 Task: Add an event with the title Lunch and Learn: Effective Time and Priority Management, date '2024/05/24', time 9:40 AM to 11:40 AMand add a description: Lunch breaks often provide a chance for socializing and building relationships with colleagues. It's a time to connect with coworkers, share stories, and engage in casual conversations.Select event color  Tomato . Add location for the event as: 456 Gran Via, Madrid, Spain, logged in from the account softage.5@softage.netand send the event invitation to softage.9@softage.net and softage.10@softage.net. Set a reminder for the event Every weekday(Monday to Friday)
Action: Mouse moved to (62, 128)
Screenshot: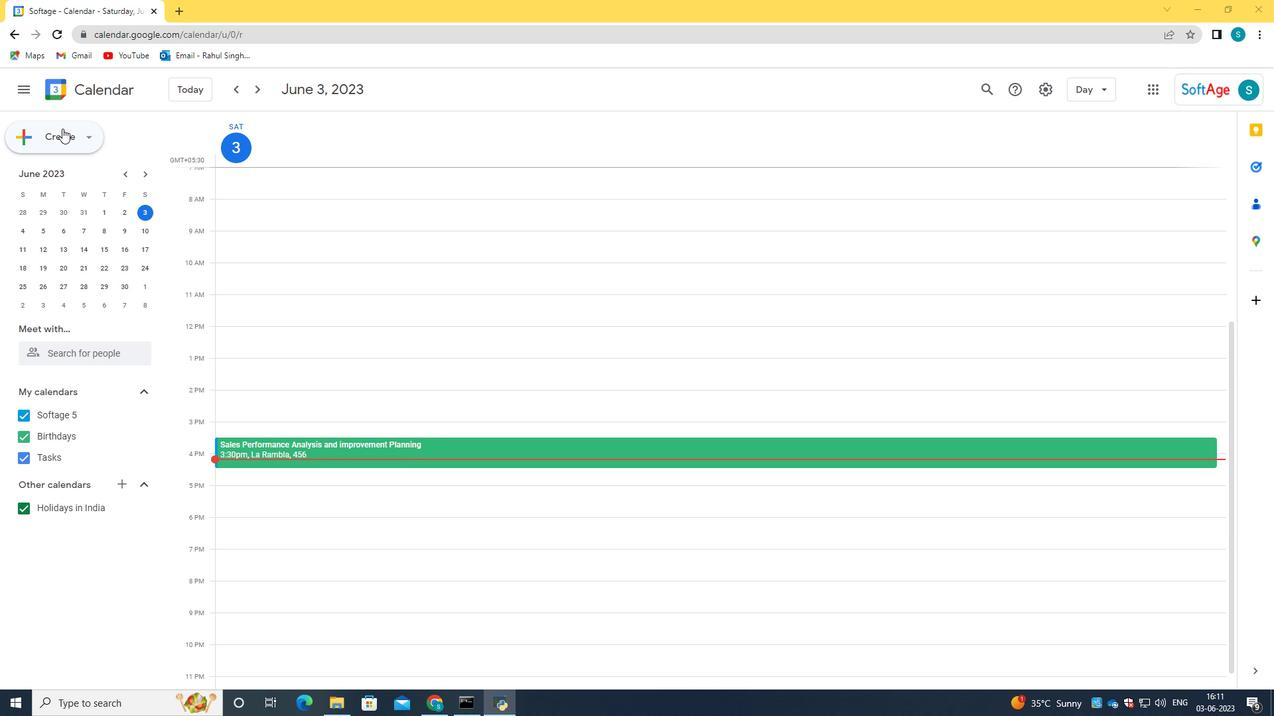 
Action: Mouse pressed left at (62, 128)
Screenshot: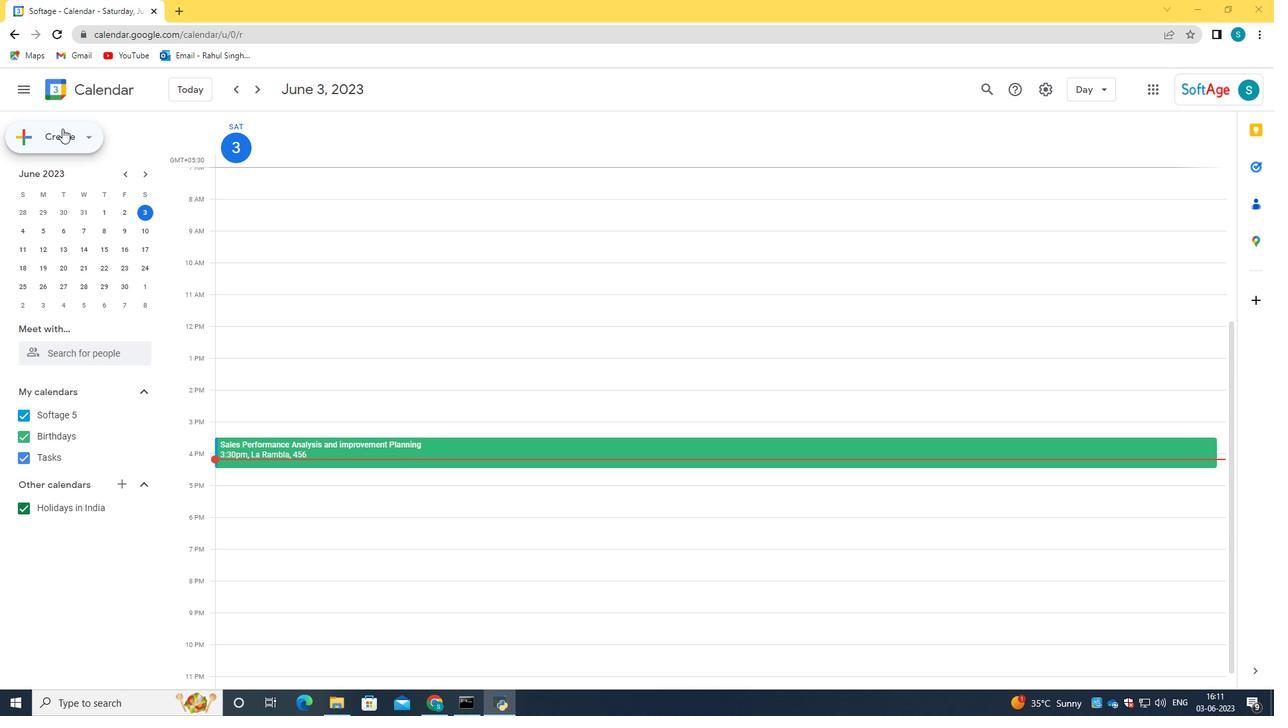 
Action: Mouse moved to (62, 169)
Screenshot: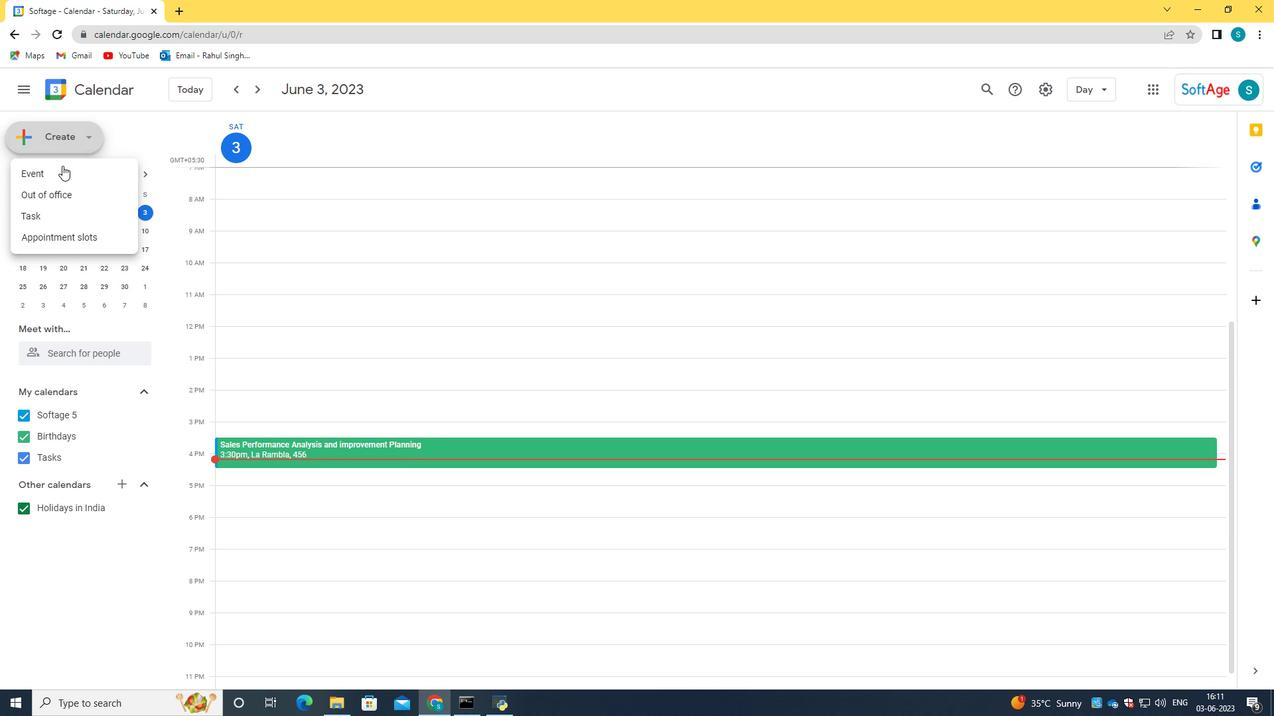 
Action: Mouse pressed left at (62, 169)
Screenshot: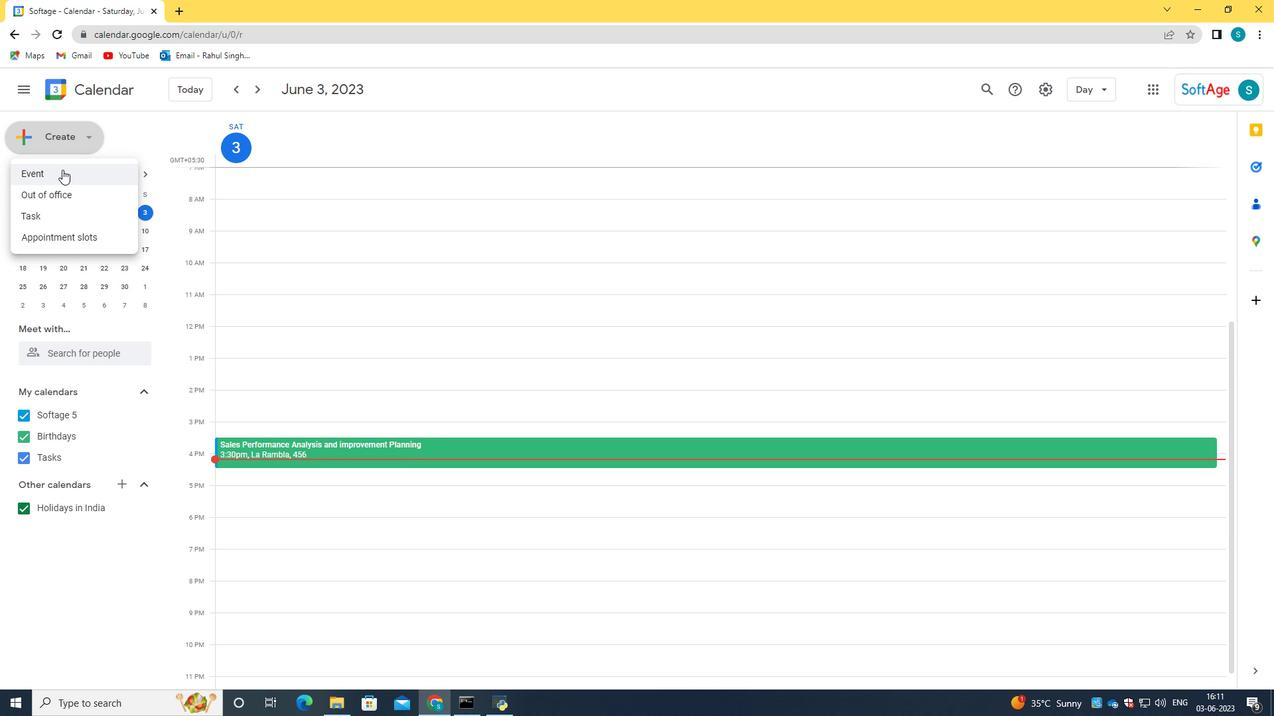 
Action: Mouse moved to (741, 531)
Screenshot: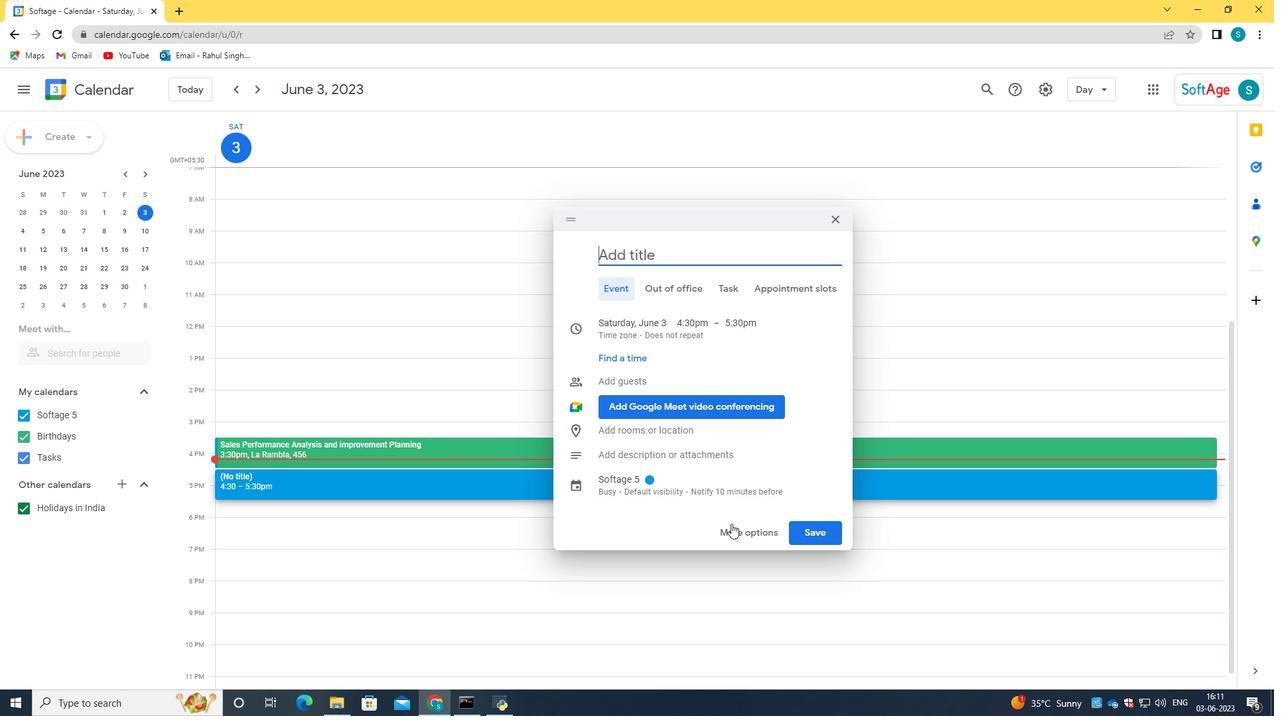 
Action: Mouse pressed left at (741, 531)
Screenshot: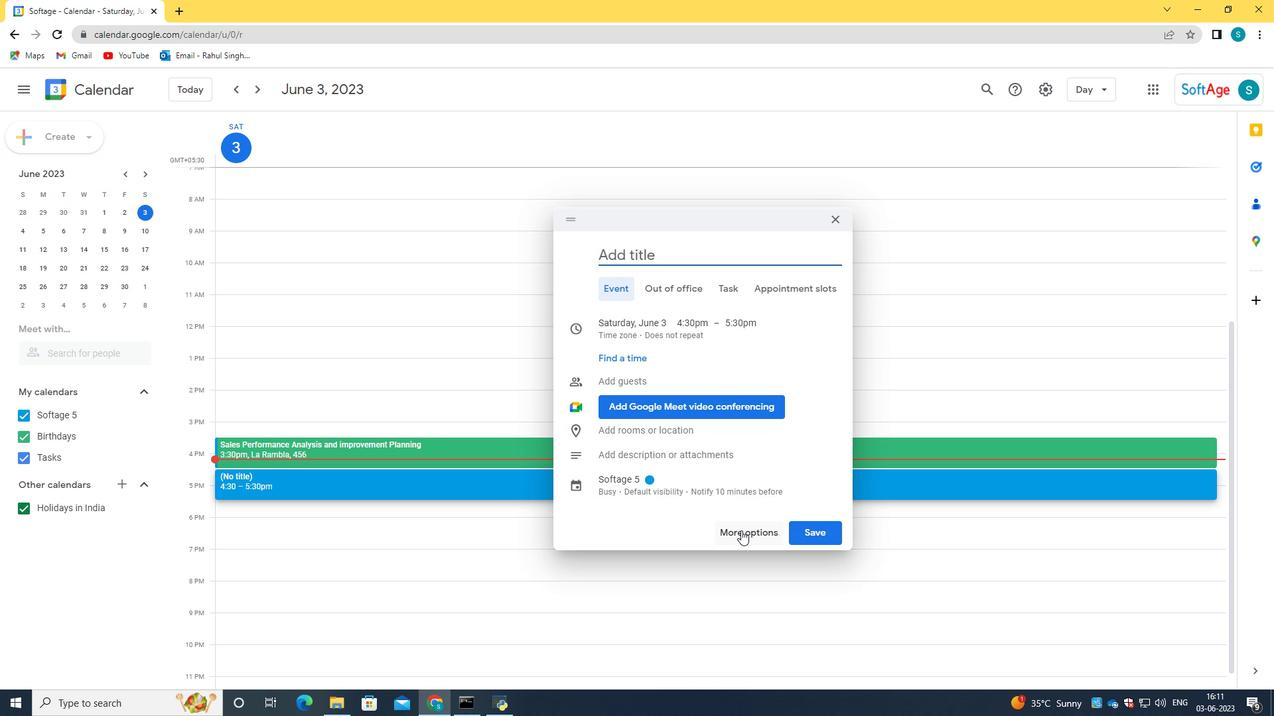 
Action: Mouse moved to (140, 102)
Screenshot: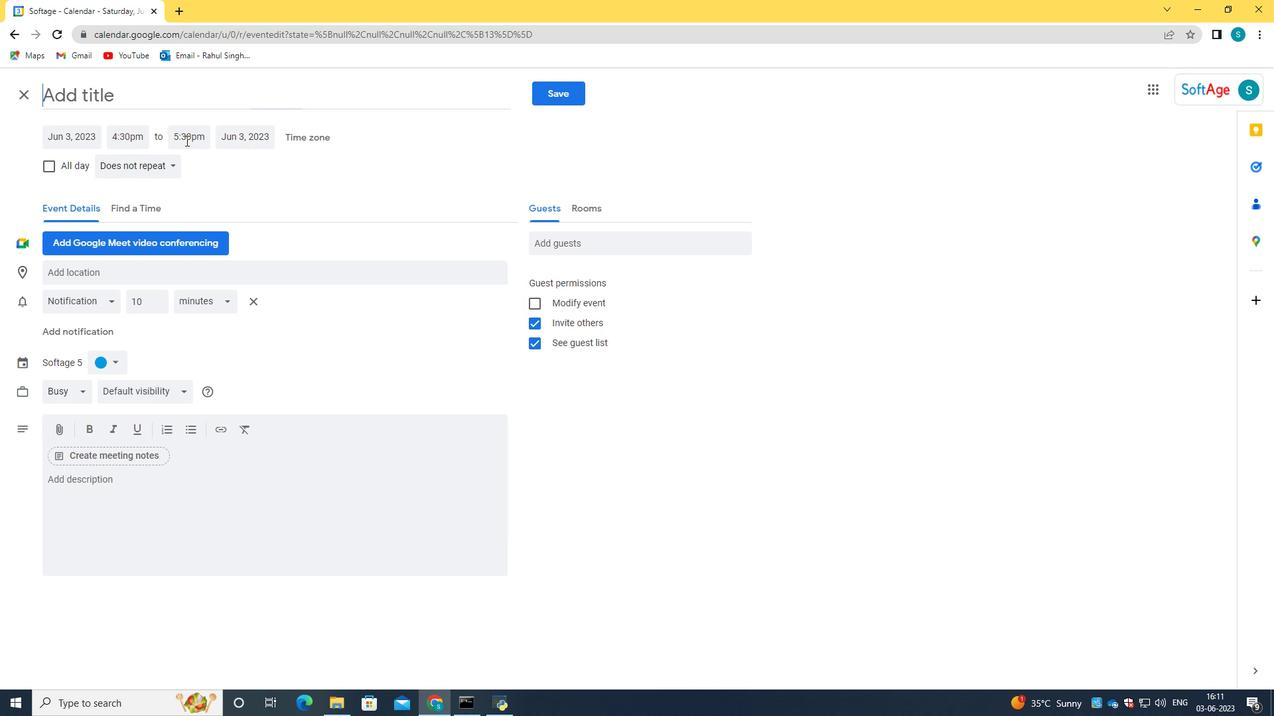 
Action: Mouse pressed left at (140, 102)
Screenshot: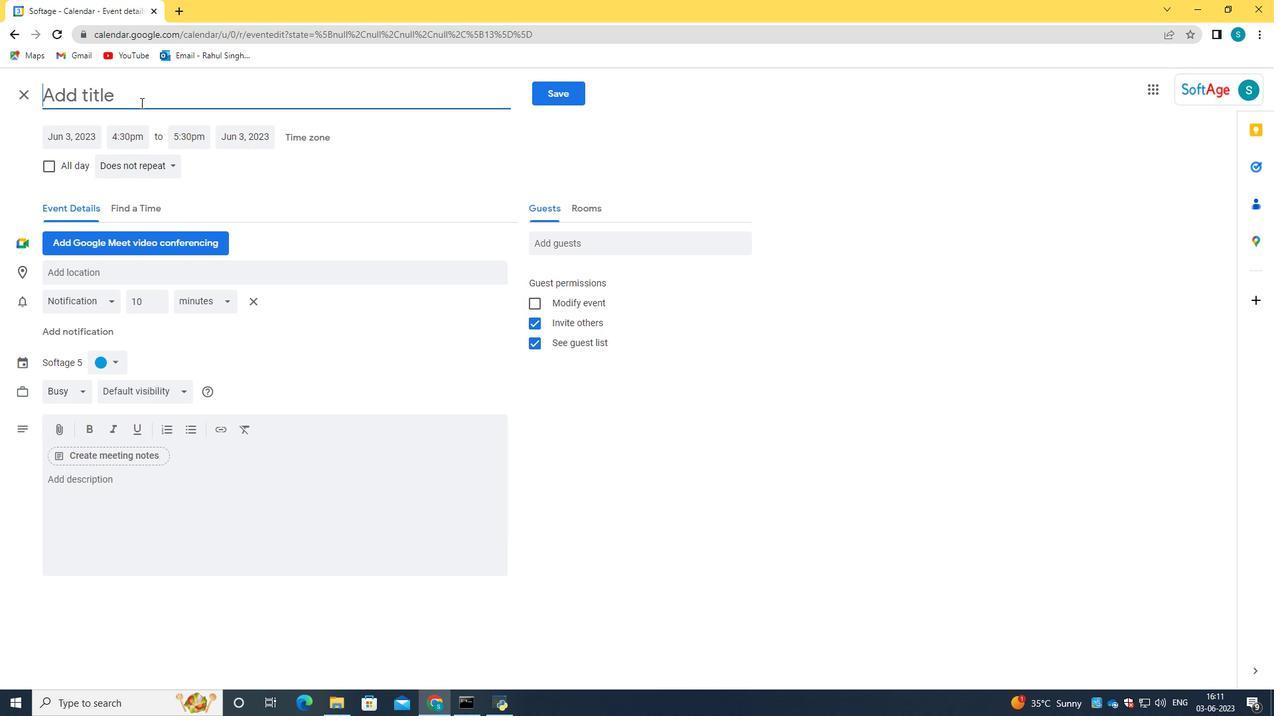 
Action: Key pressed <Key.caps_lock>L<Key.caps_lock>uc<Key.backspace>nch<Key.space><Key.caps_lock><Key.caps_lock>and<Key.space><Key.caps_lock>L<Key.caps_lock>earn<Key.shift_r>:<Key.space><Key.caps_lock>E<Key.caps_lock>ffective<Key.space><Key.caps_lock>T<Key.caps_lock>ime<Key.space>and<Key.space><Key.caps_lock>P<Key.caps_lock>riorty<Key.space>m<Key.backspace>=<Key.backspace><Key.backspace><Key.backspace><Key.backspace><Key.backspace>rity<Key.space><Key.caps_lock>M<Key.caps_lock>anagemne<Key.backspace><Key.backspace>etn<Key.backspace><Key.backspace>nt
Screenshot: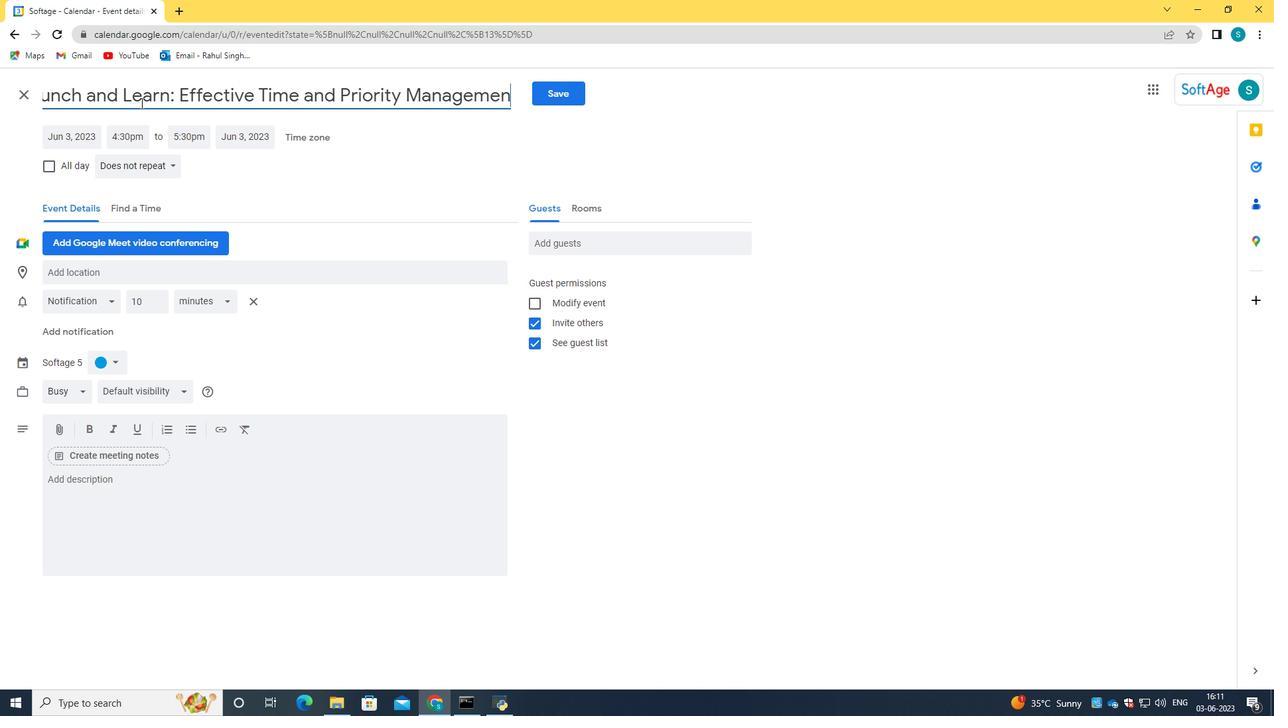 
Action: Mouse moved to (286, 186)
Screenshot: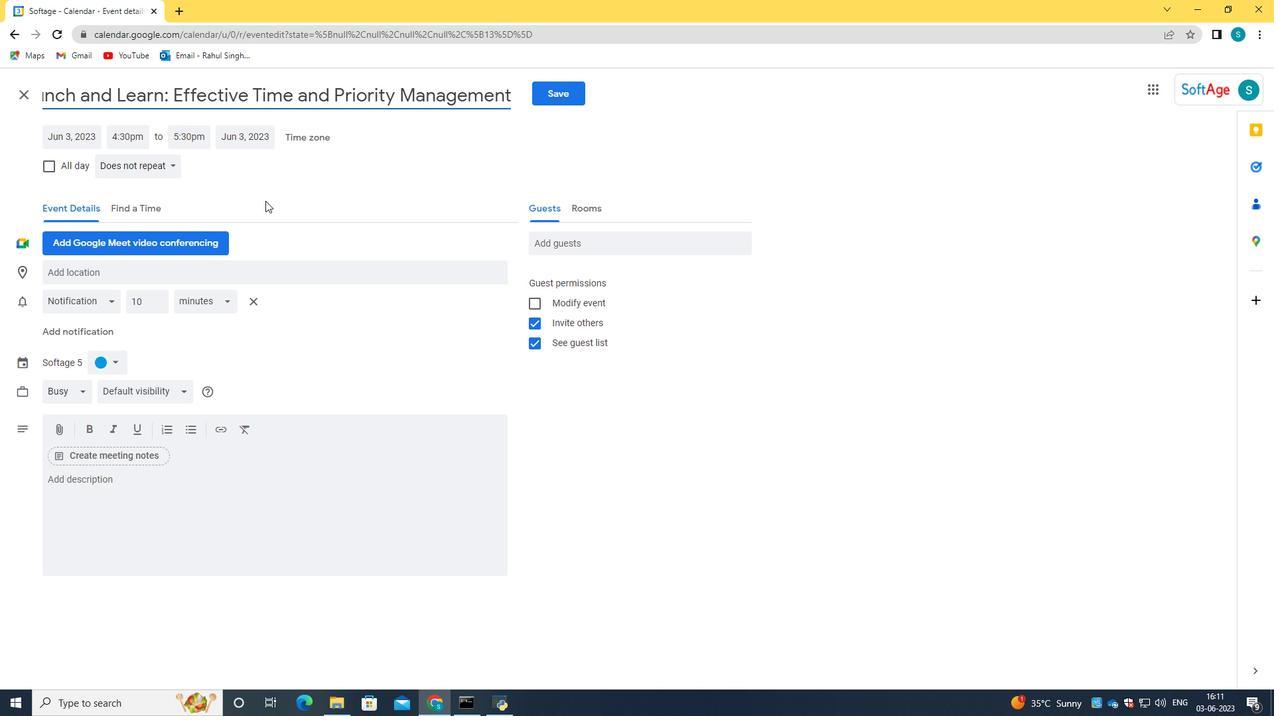 
Action: Mouse pressed left at (286, 186)
Screenshot: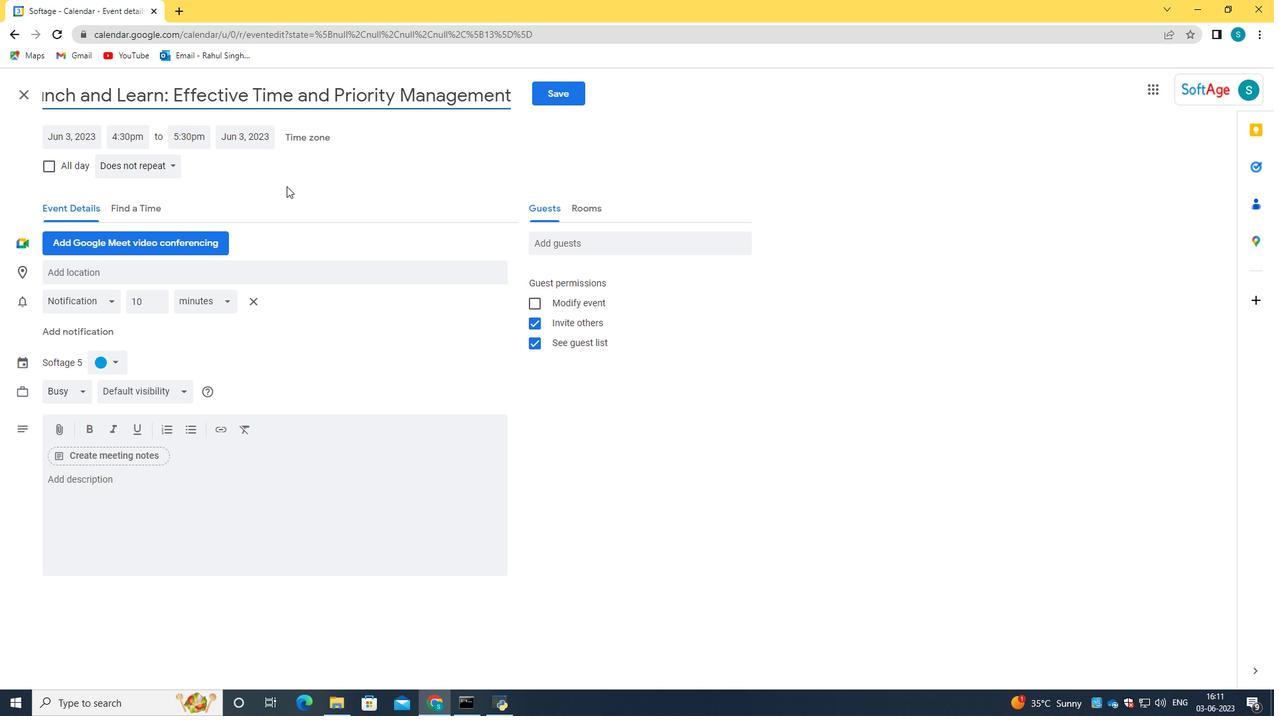 
Action: Mouse moved to (78, 134)
Screenshot: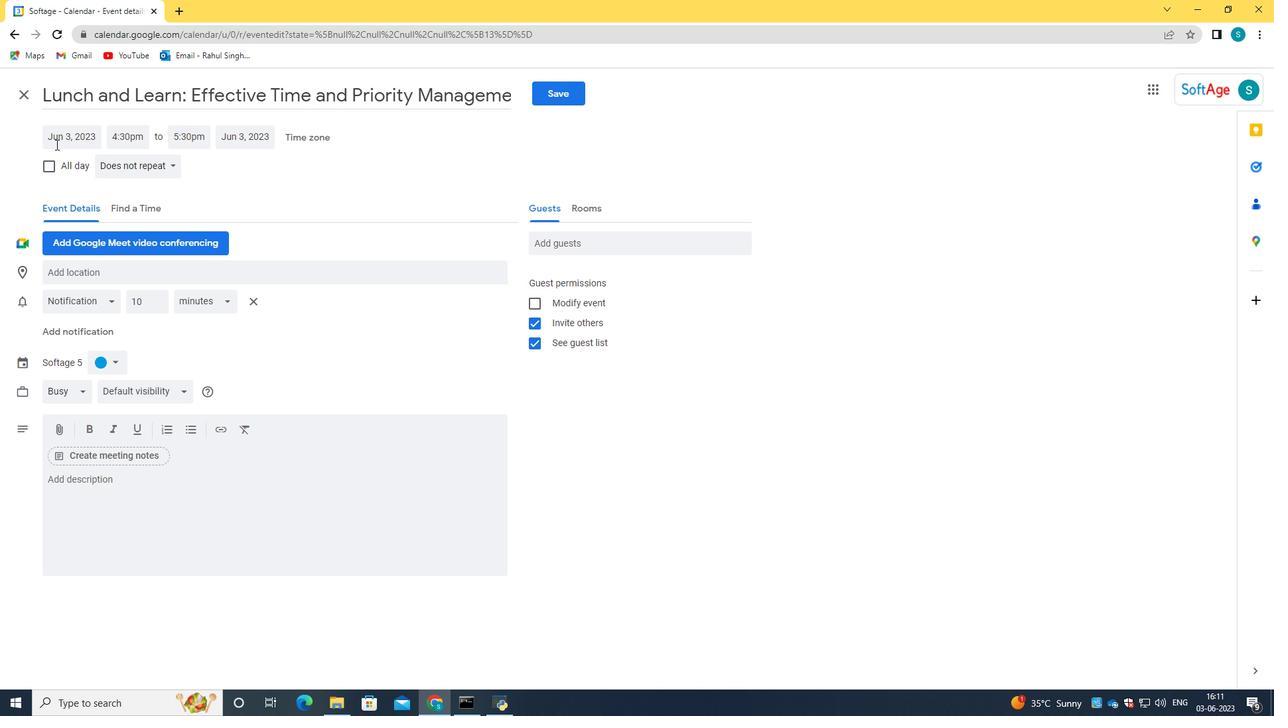 
Action: Mouse pressed left at (78, 134)
Screenshot: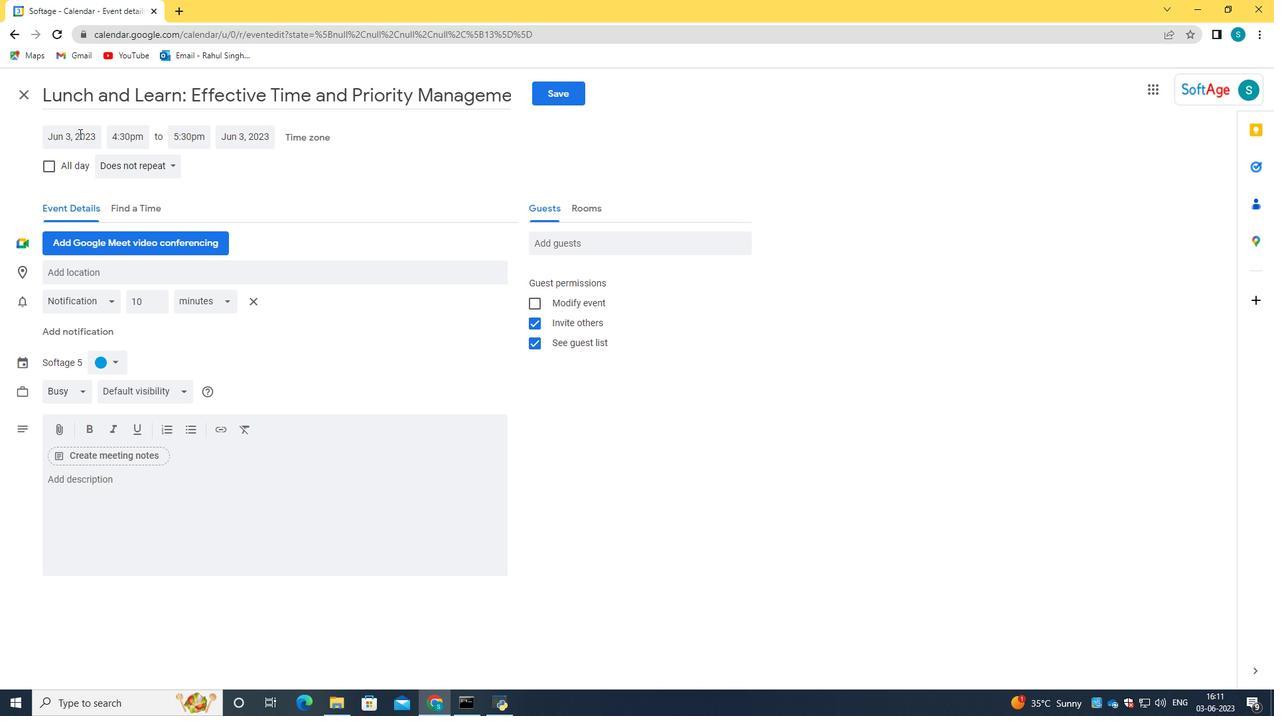 
Action: Key pressed 2024/05/24<Key.tab>9<Key.shift_r>:40<Key.space>am<Key.tab>11<Key.shift_r>:5<Key.backspace>40<Key.space>am<Key.tab>
Screenshot: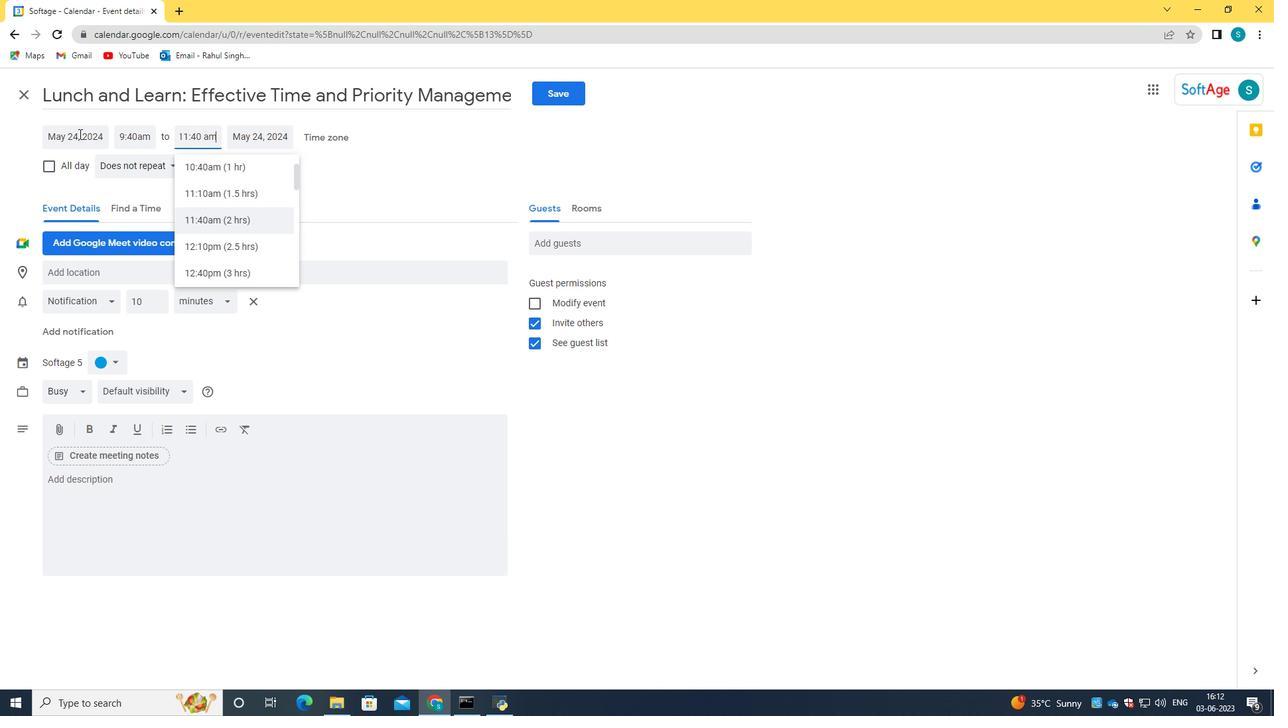 
Action: Mouse moved to (189, 532)
Screenshot: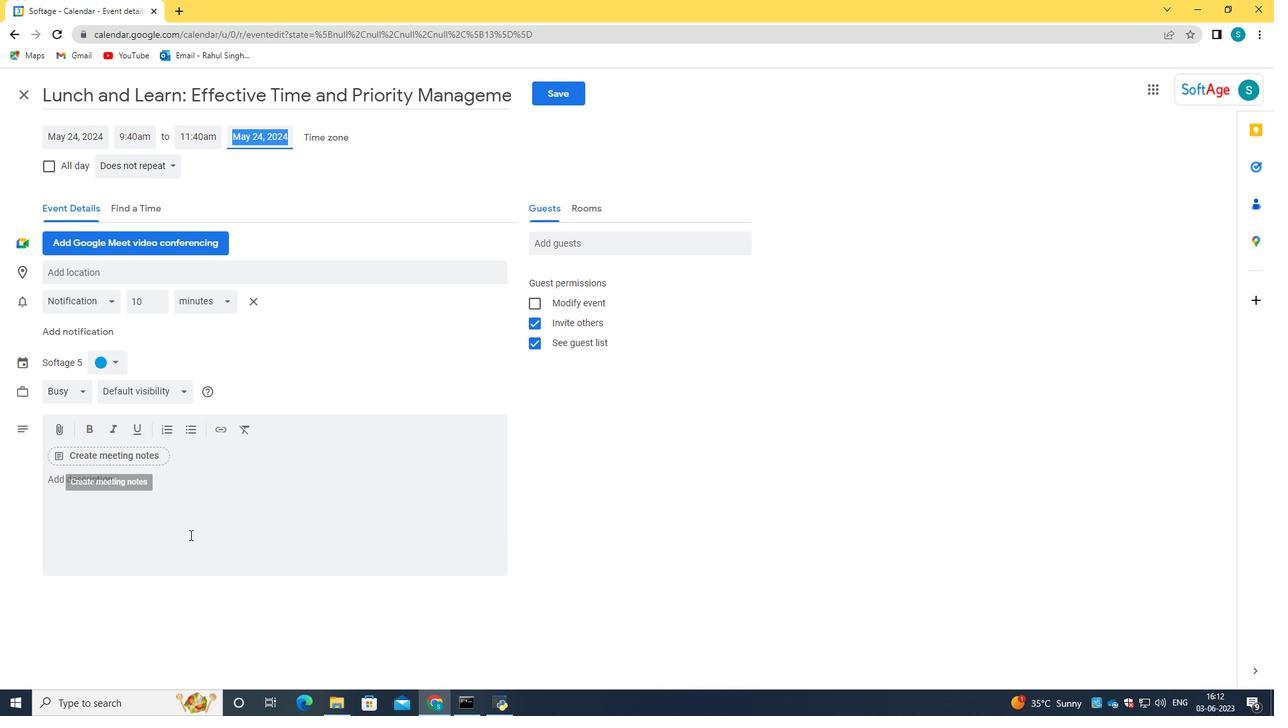 
Action: Mouse pressed left at (189, 532)
Screenshot: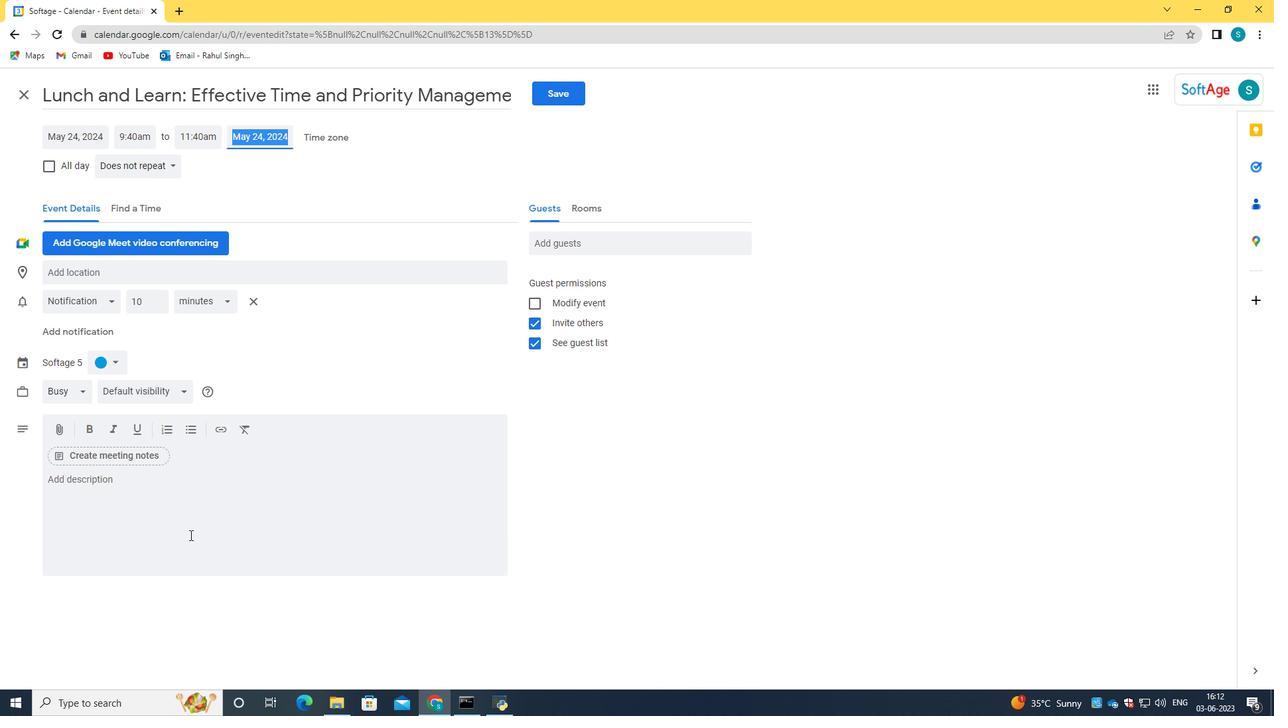 
Action: Key pressed <Key.caps_lock>L<Key.caps_lock>uc<Key.backspace>nch<Key.space>breaks<Key.space>often<Key.space>provide<Key.space>a<Key.space>chance<Key.space>for<Key.space>socializing<Key.space>and<Key.space>buildings<Key.space>rea<Key.backspace>lationships<Key.space>with<Key.space>colleagues.<Key.space><Key.caps_lock>I<Key.caps_lock>ts<Key.backspace>'s<Key.space>time<Key.space>to<Key.space>connect<Key.space>with<Key.space>coworkers,<Key.space>shar<Key.backspace><Key.backspace><Key.backspace><Key.backspace><Key.backspace><Key.backspace><Key.backspace><Key.backspace>rs<Key.space>
Screenshot: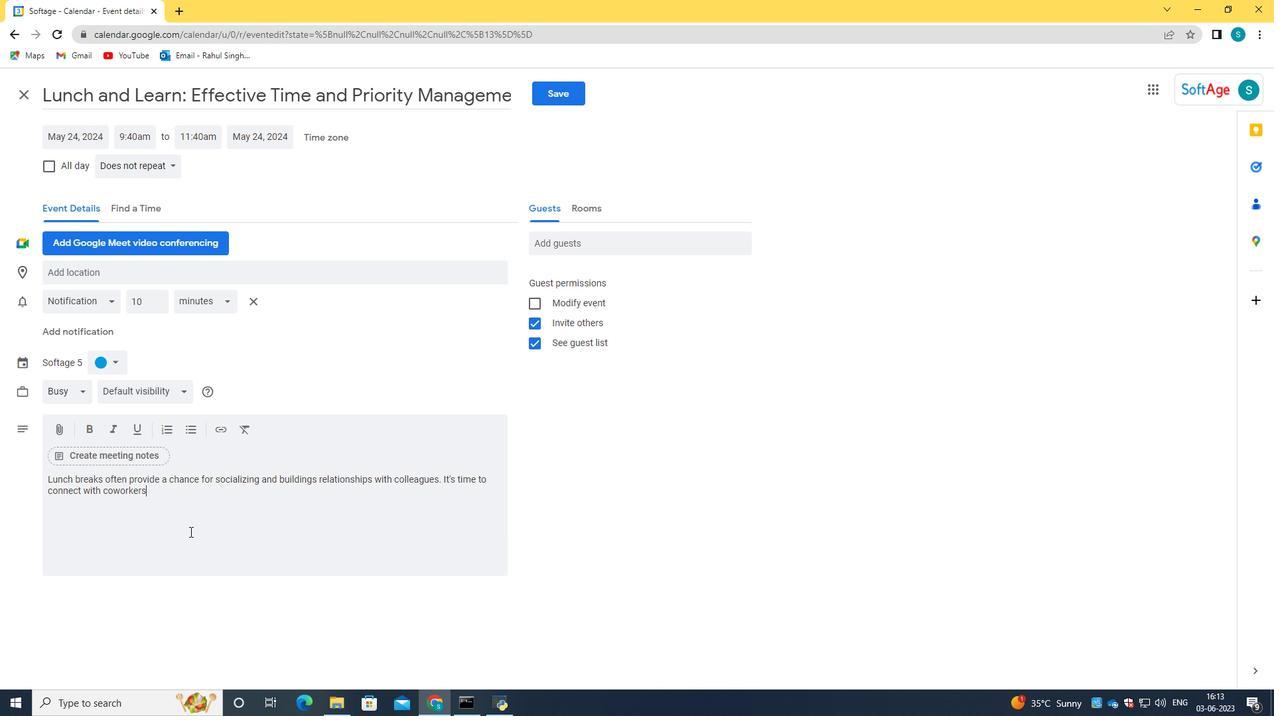 
Action: Mouse moved to (121, 495)
Screenshot: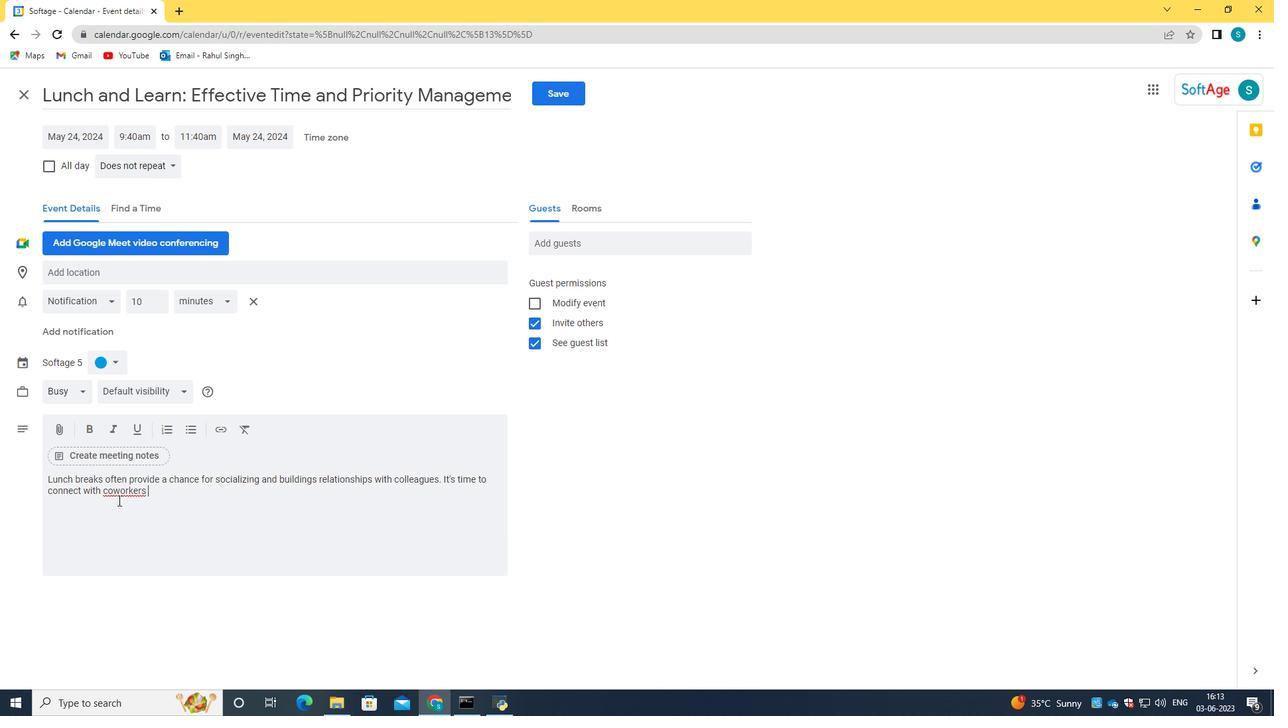 
Action: Mouse pressed right at (121, 495)
Screenshot: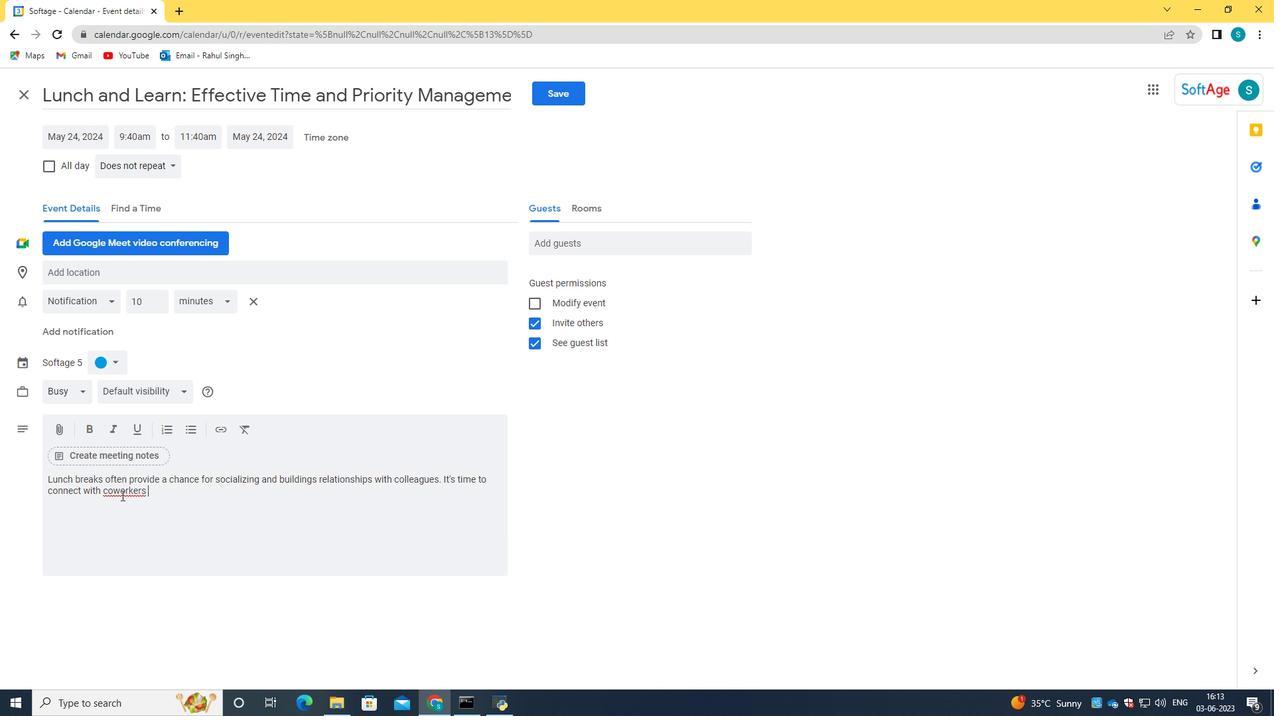 
Action: Mouse moved to (169, 299)
Screenshot: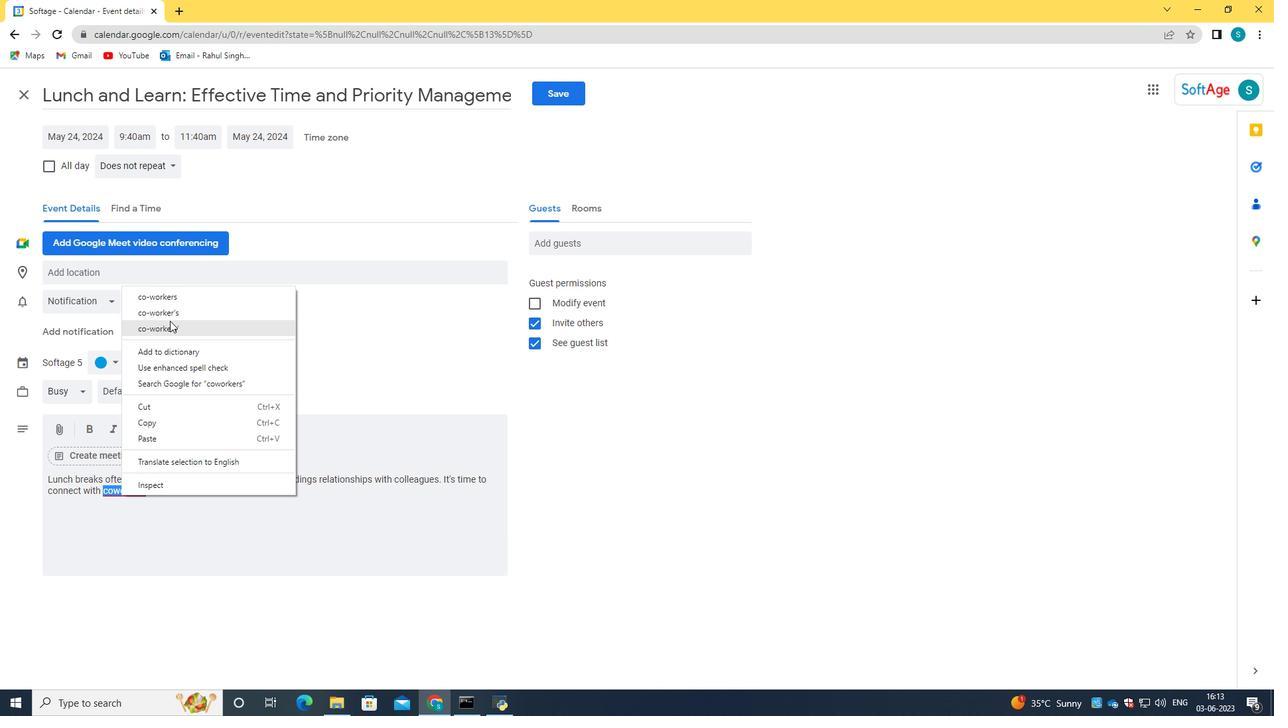 
Action: Mouse pressed left at (169, 299)
Screenshot: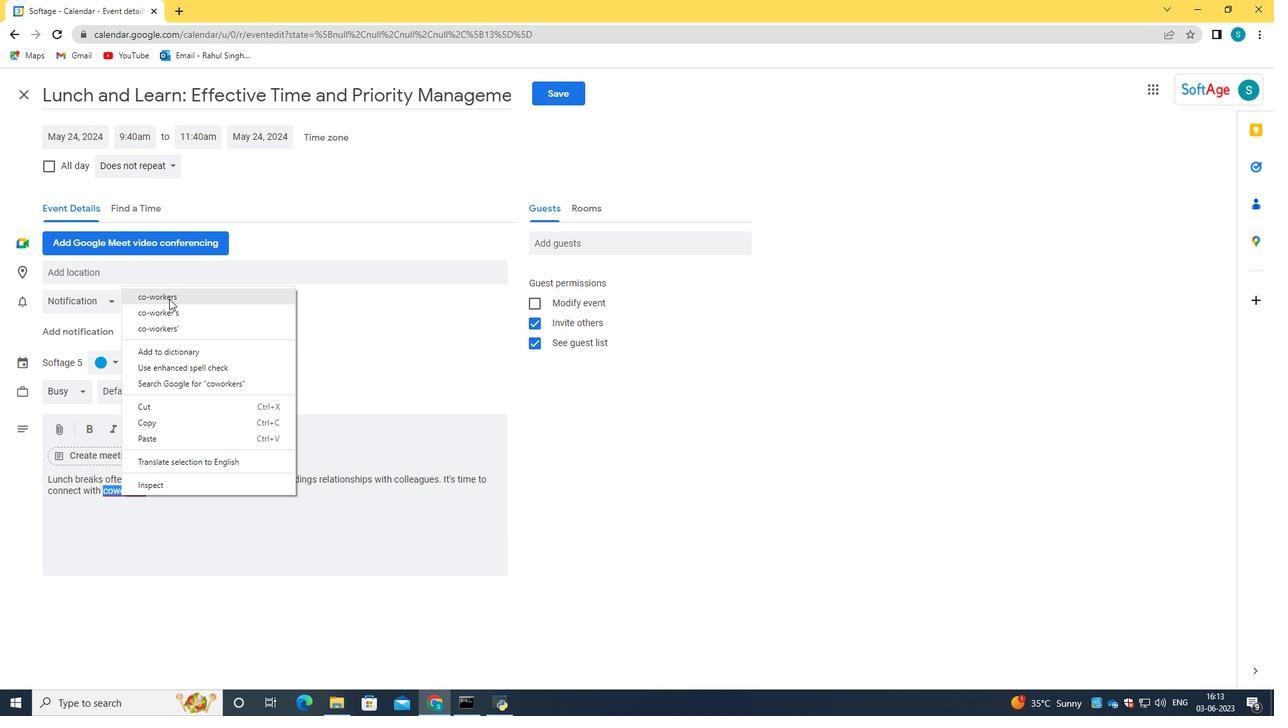 
Action: Mouse moved to (167, 505)
Screenshot: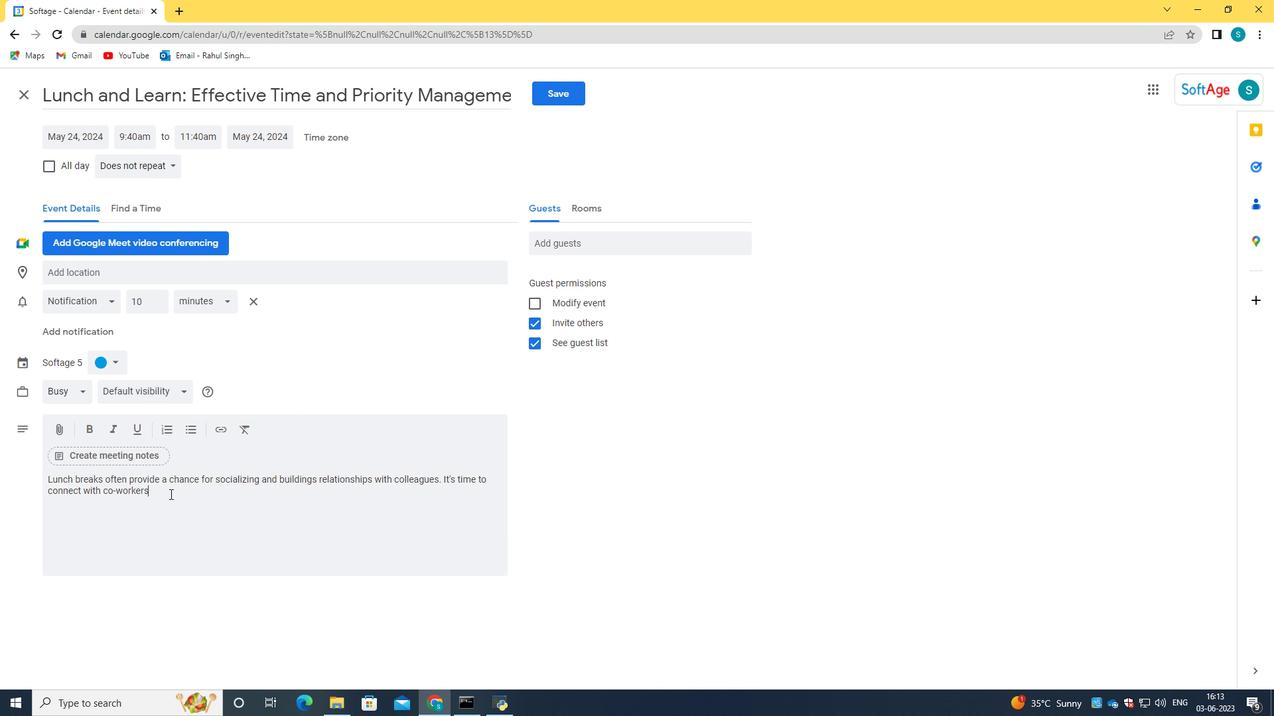 
Action: Key pressed v<Key.backspace><Key.space><Key.space><Key.space><Key.backspace><Key.backspace>,<Key.space>share<Key.space>stories,<Key.space>and<Key.space>engage<Key.space>in<Key.space>casula<Key.backspace><Key.backspace>al<Key.space>conversations.
Screenshot: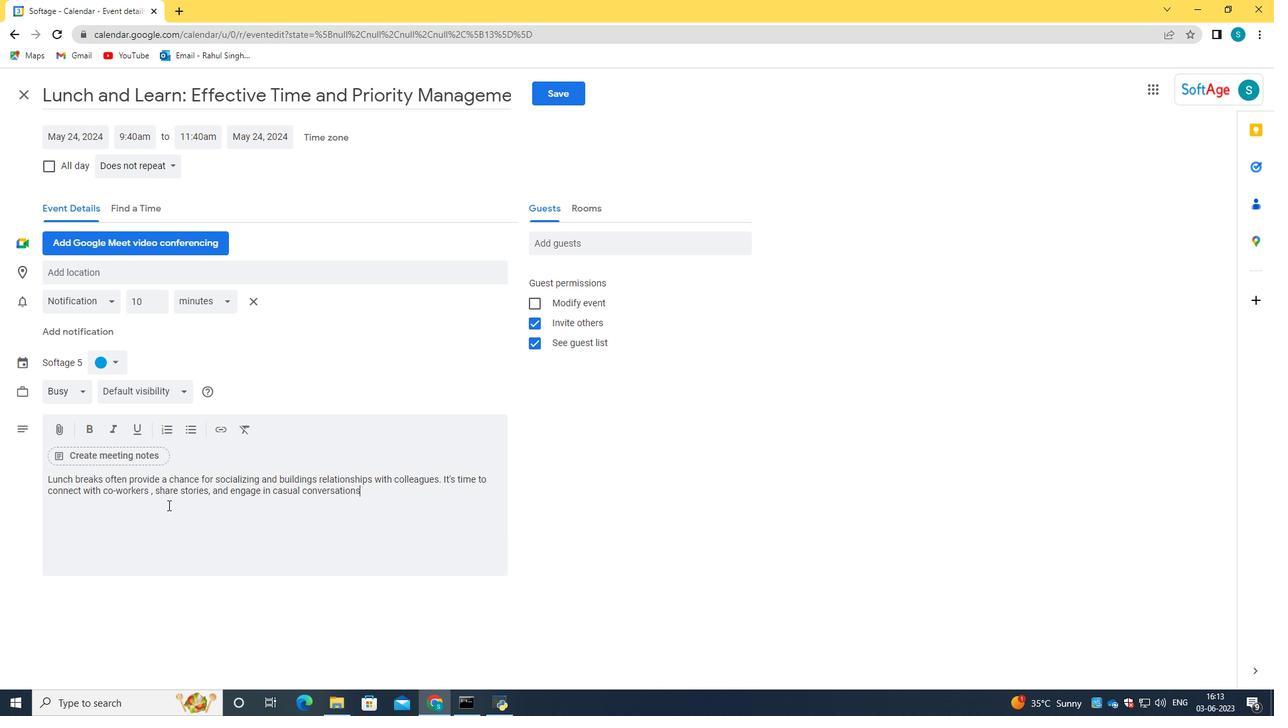 
Action: Mouse moved to (116, 365)
Screenshot: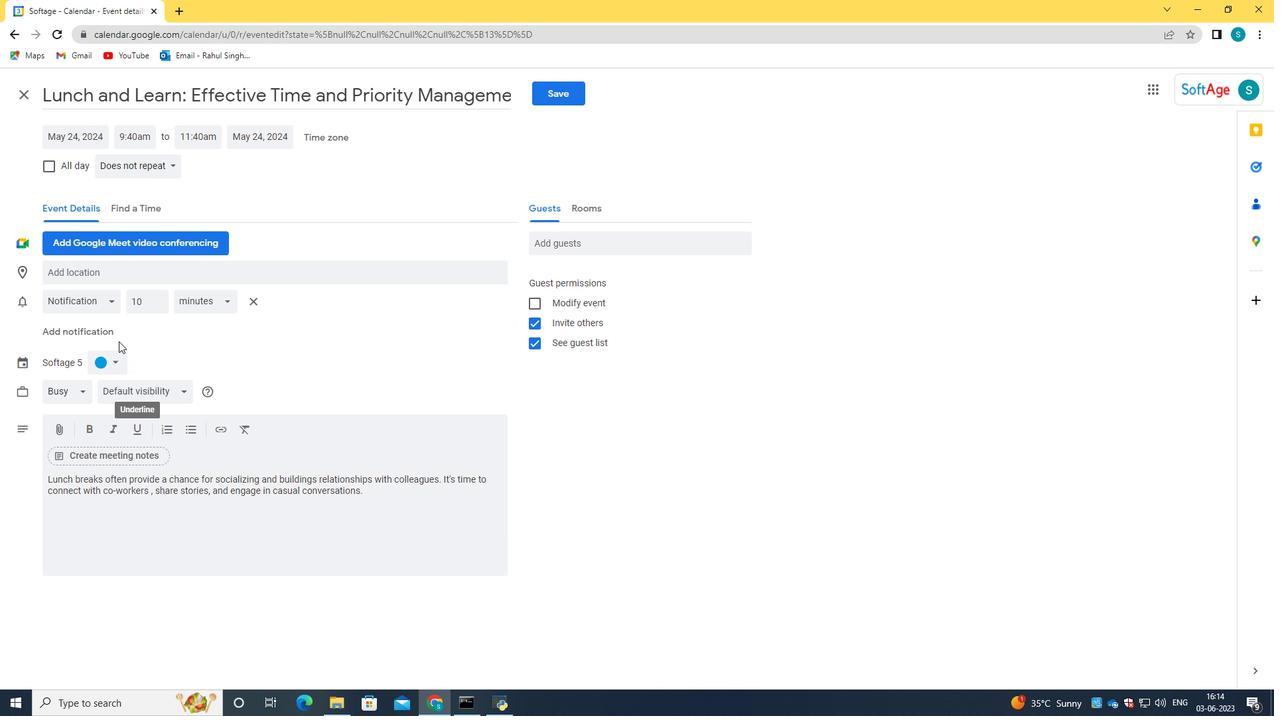 
Action: Mouse pressed left at (116, 365)
Screenshot: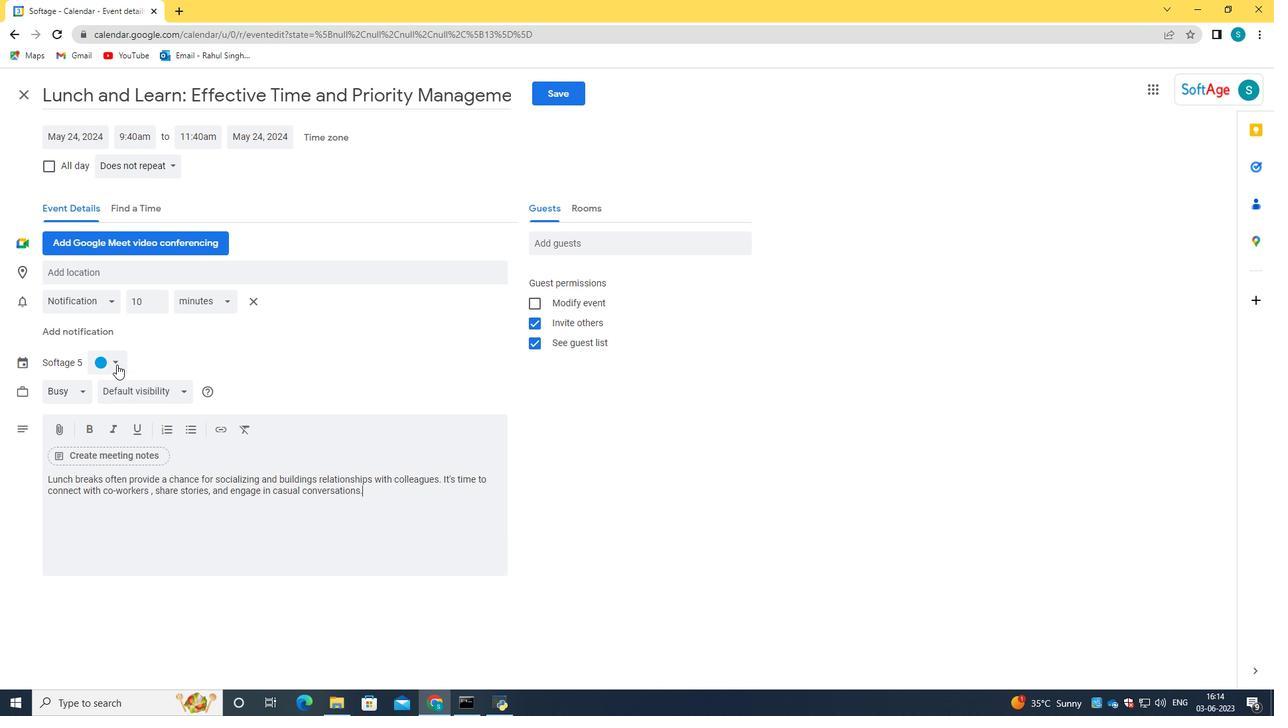 
Action: Mouse moved to (100, 368)
Screenshot: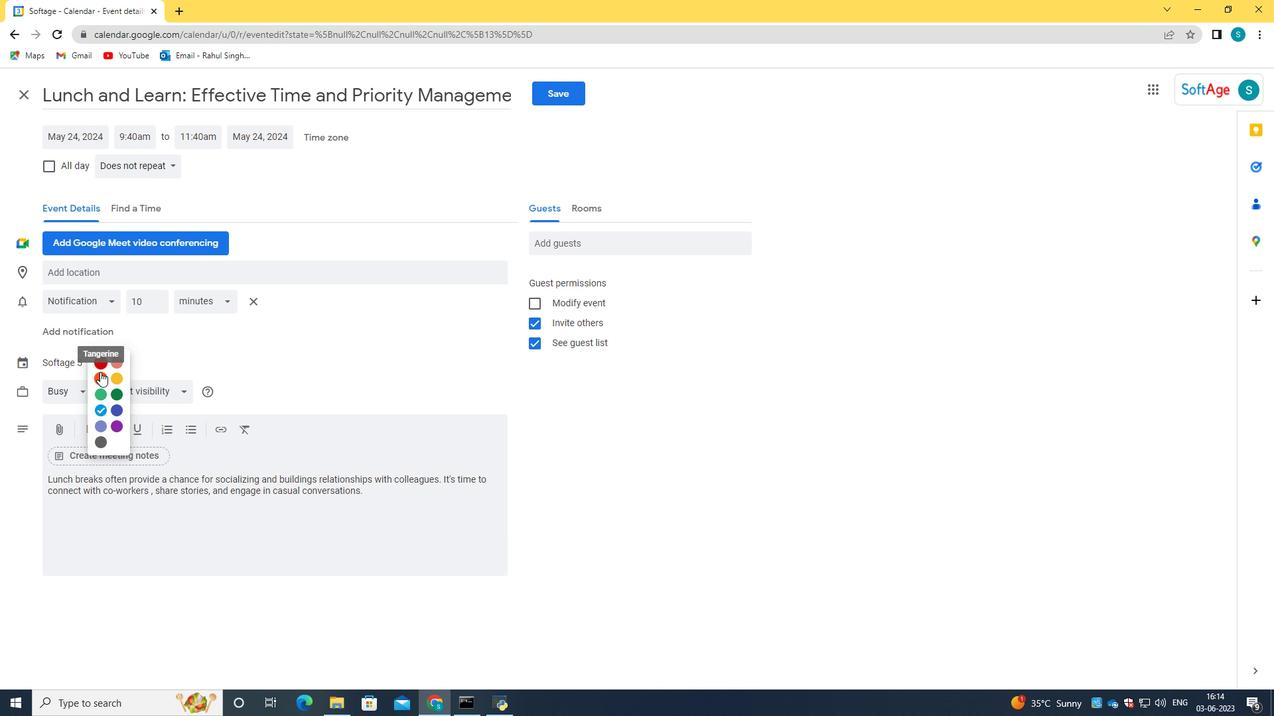 
Action: Mouse pressed left at (100, 368)
Screenshot: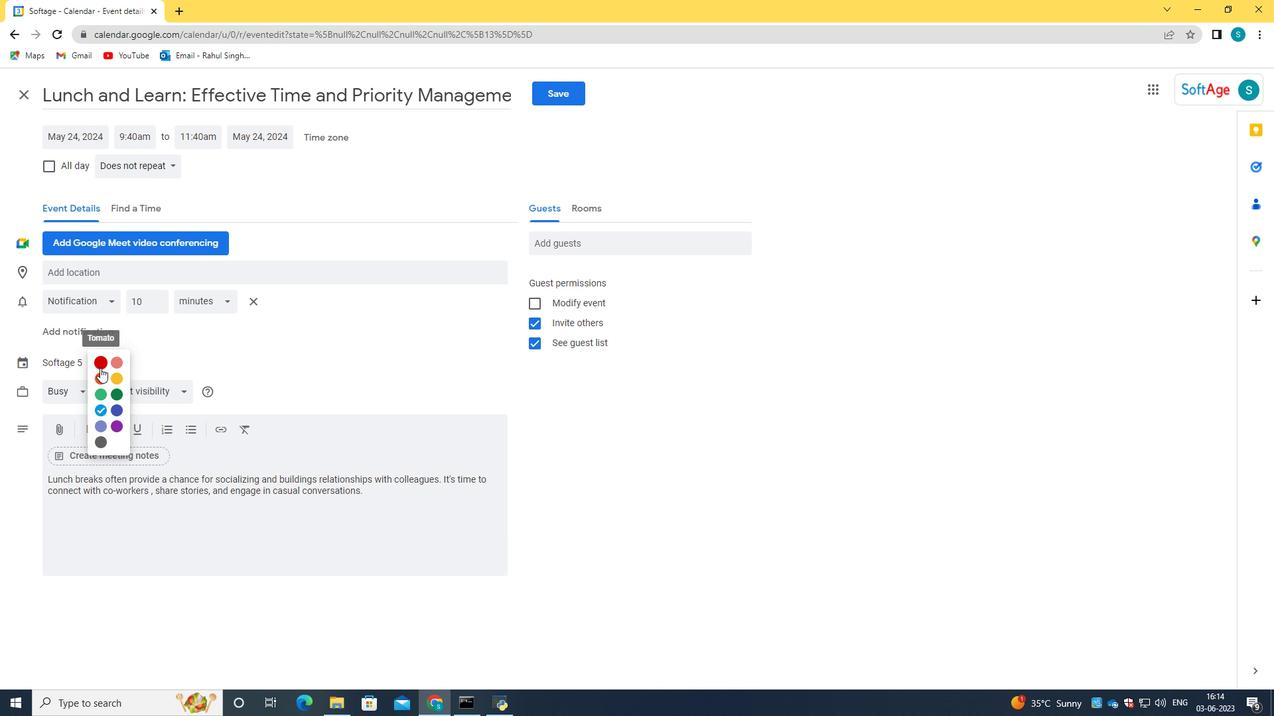 
Action: Mouse moved to (121, 274)
Screenshot: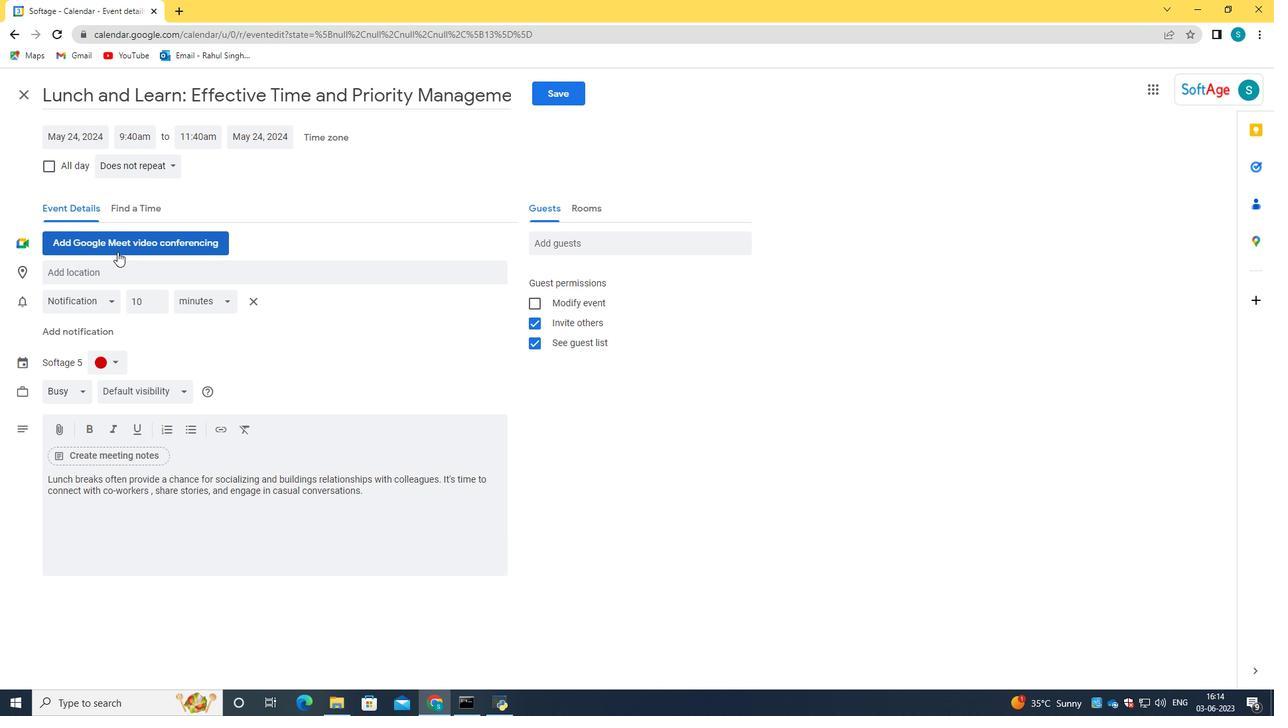 
Action: Mouse pressed left at (121, 274)
Screenshot: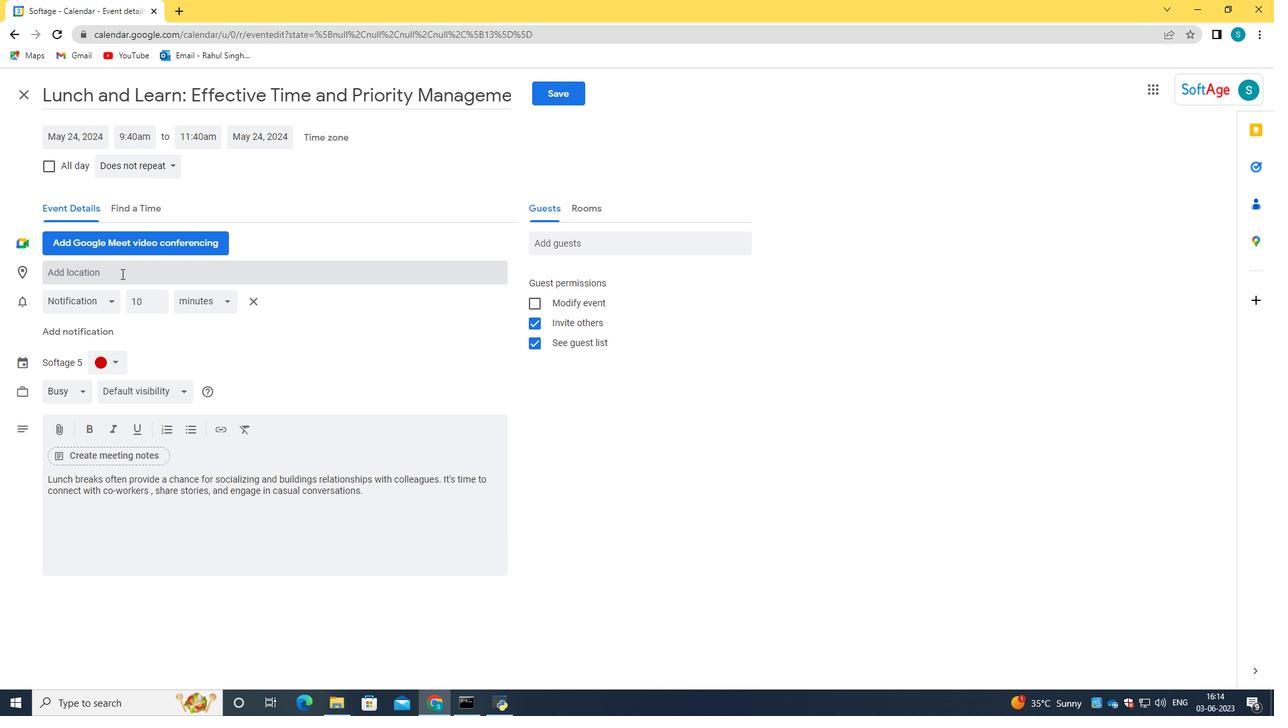 
Action: Key pressed 456<Key.space><Key.caps_lock>GR<Key.backspace><Key.caps_lock>ran<Key.space><Key.caps_lock>V<Key.caps_lock>ia,<Key.space><Key.caps_lock>M<Key.caps_lock>adrid<Key.space><Key.caps_lock>S<Key.caps_lock>pain
Screenshot: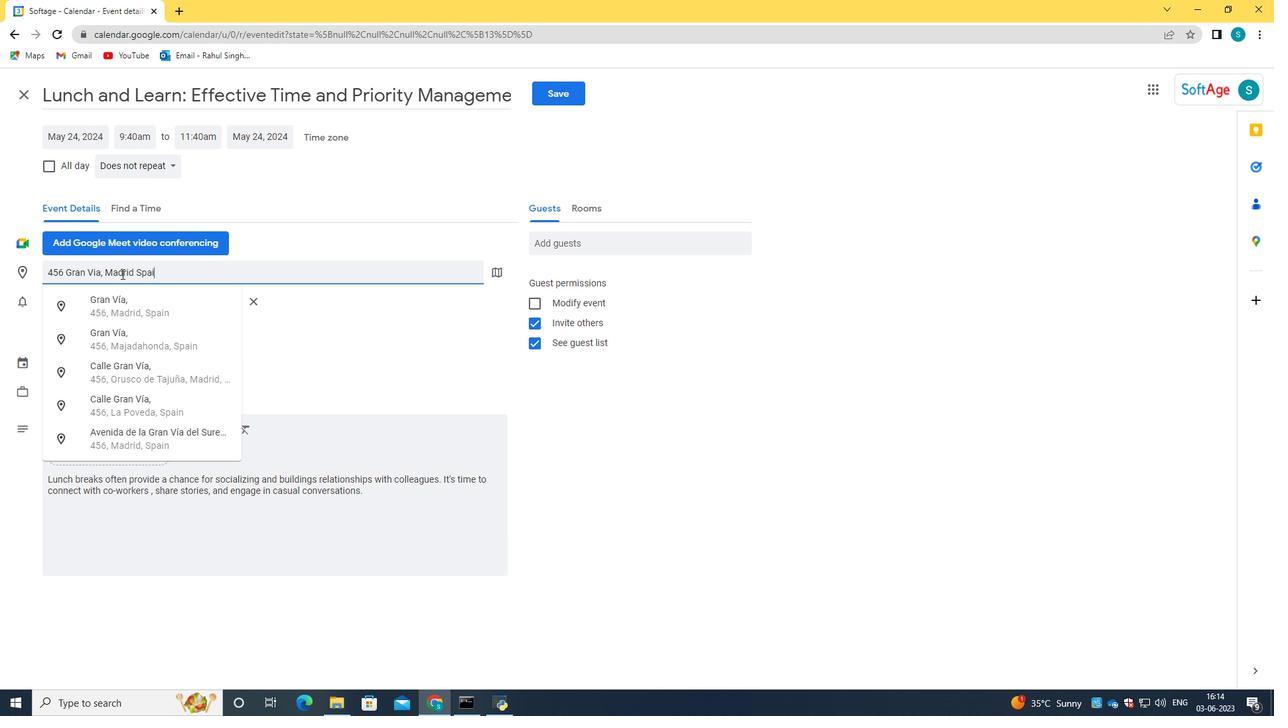 
Action: Mouse moved to (243, 280)
Screenshot: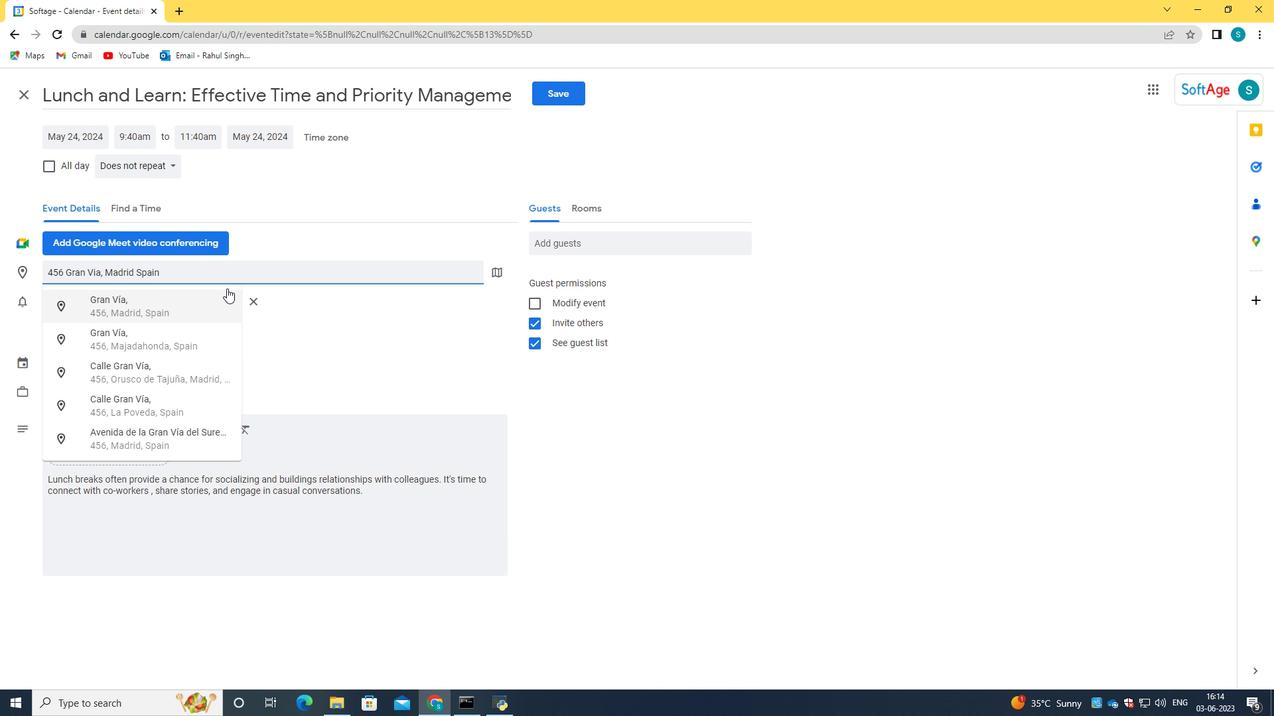 
Action: Key pressed <Key.enter>
Screenshot: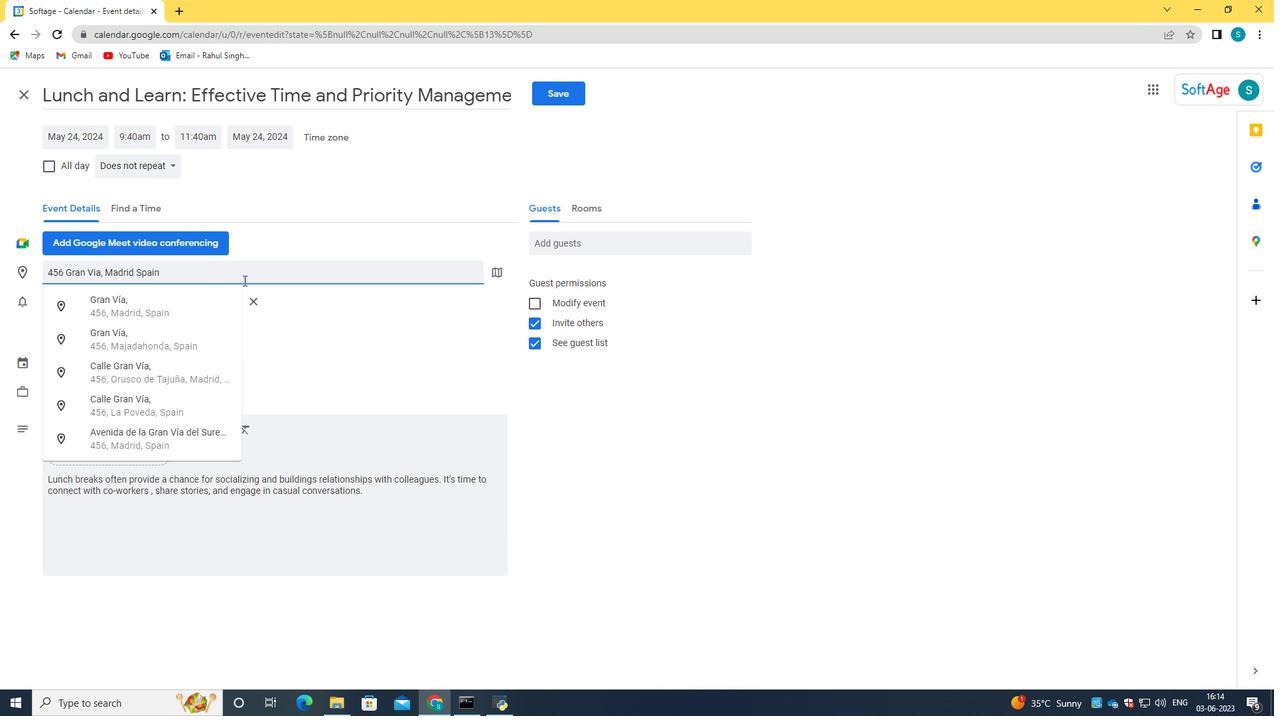 
Action: Mouse moved to (543, 238)
Screenshot: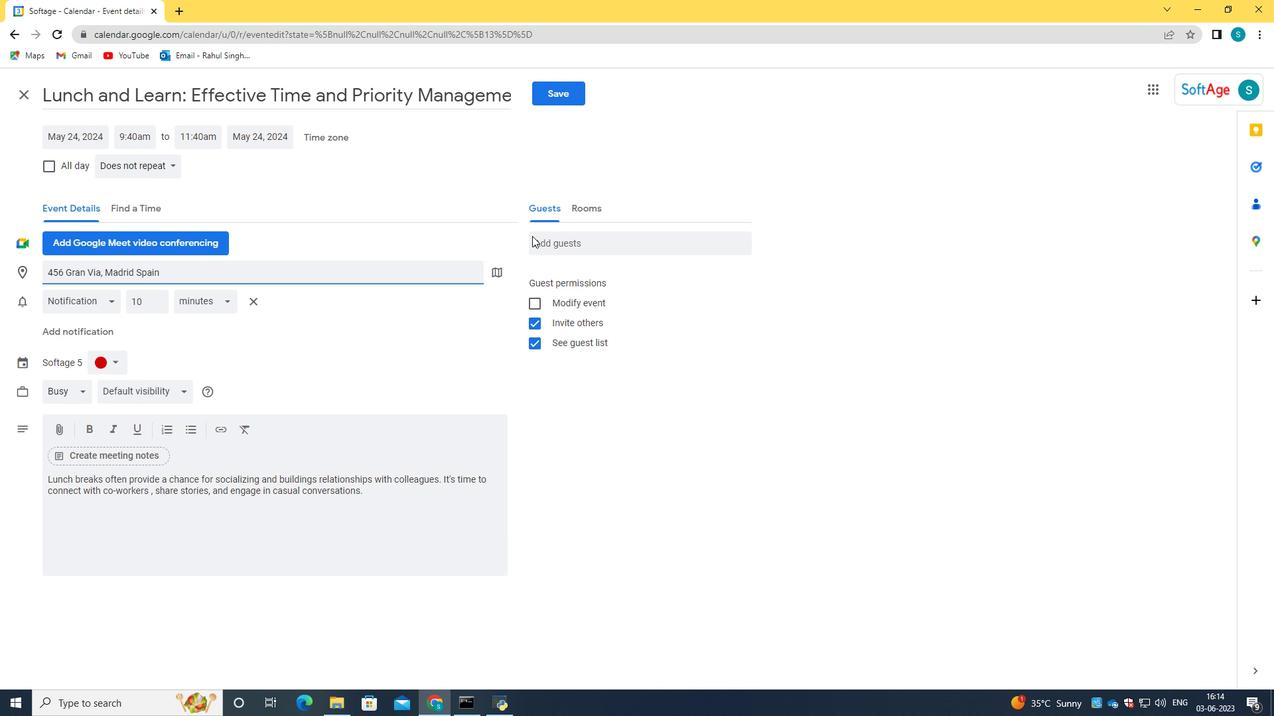 
Action: Mouse pressed left at (543, 238)
Screenshot: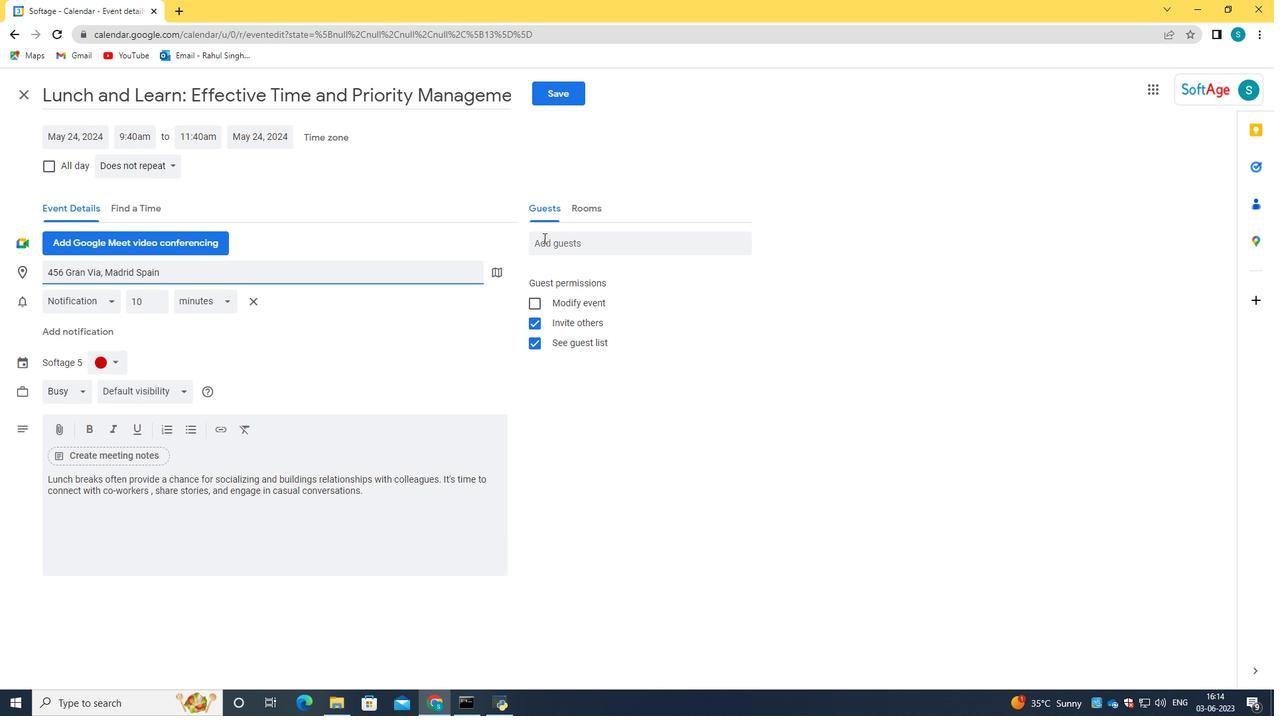
Action: Mouse moved to (545, 238)
Screenshot: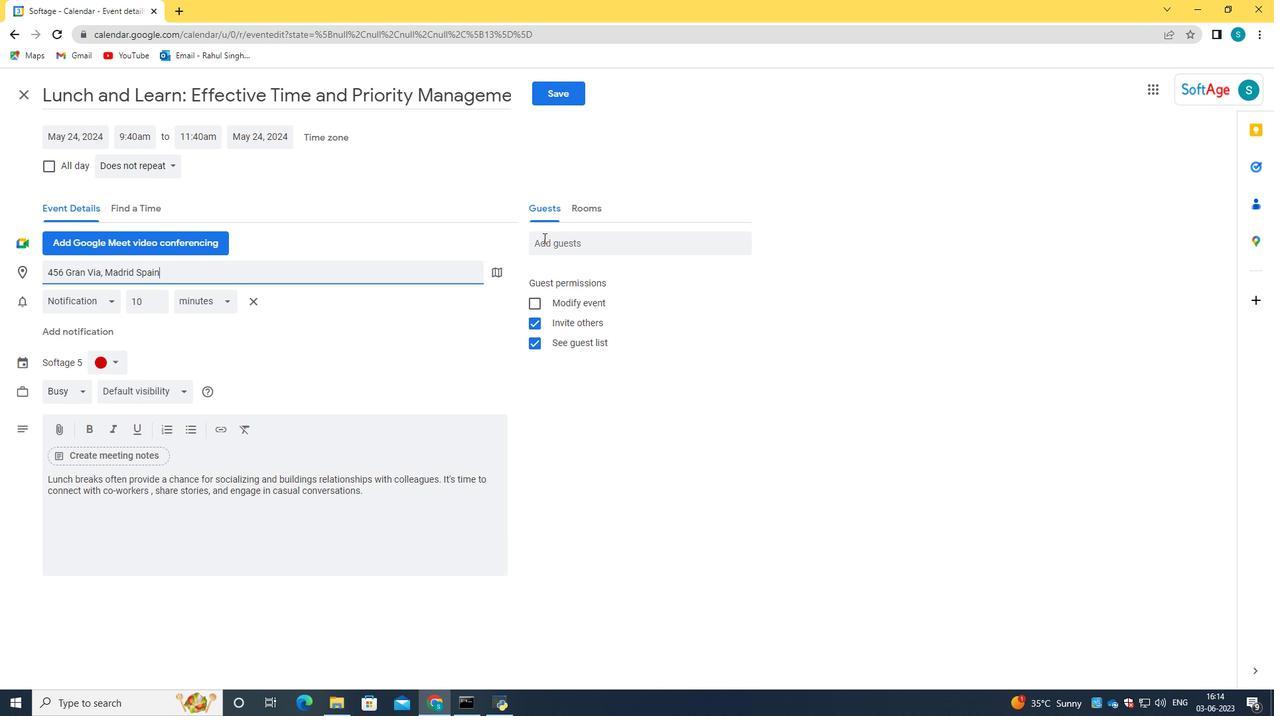 
Action: Key pressed softage.9<Key.shift>@softage.net<Key.tab>softage.10<Key.shift>@softage.net
Screenshot: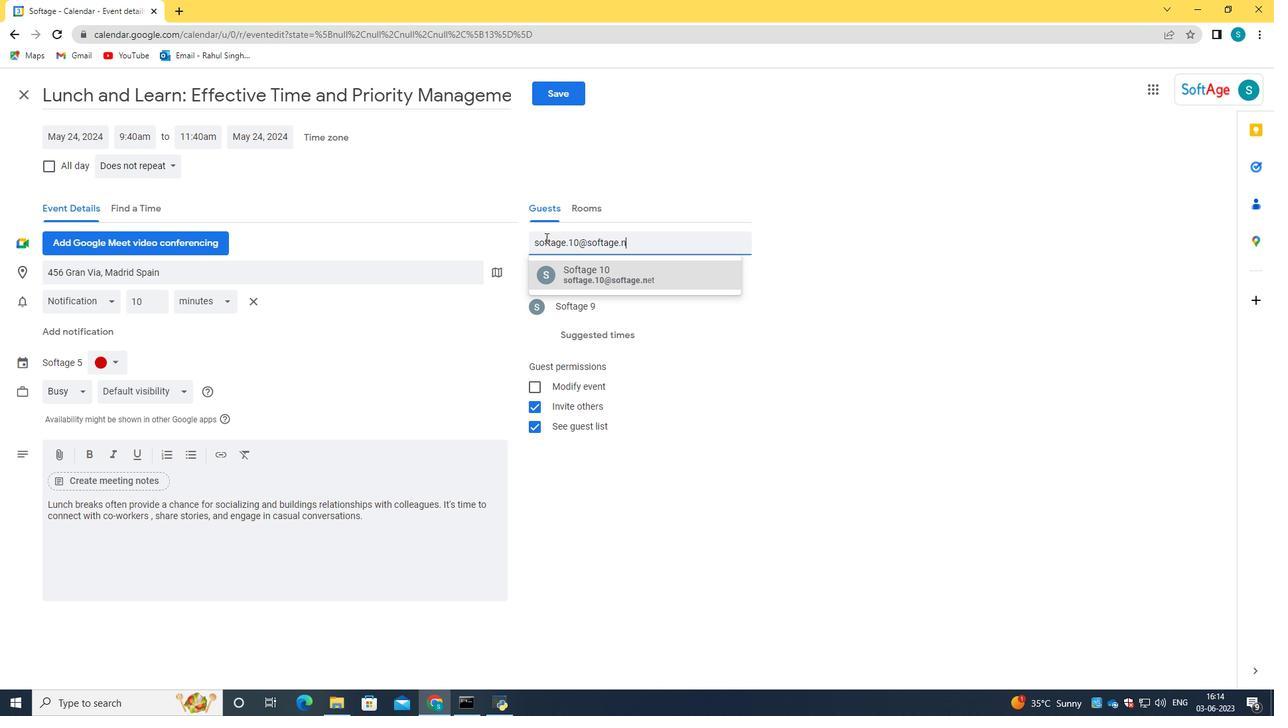 
Action: Mouse moved to (602, 286)
Screenshot: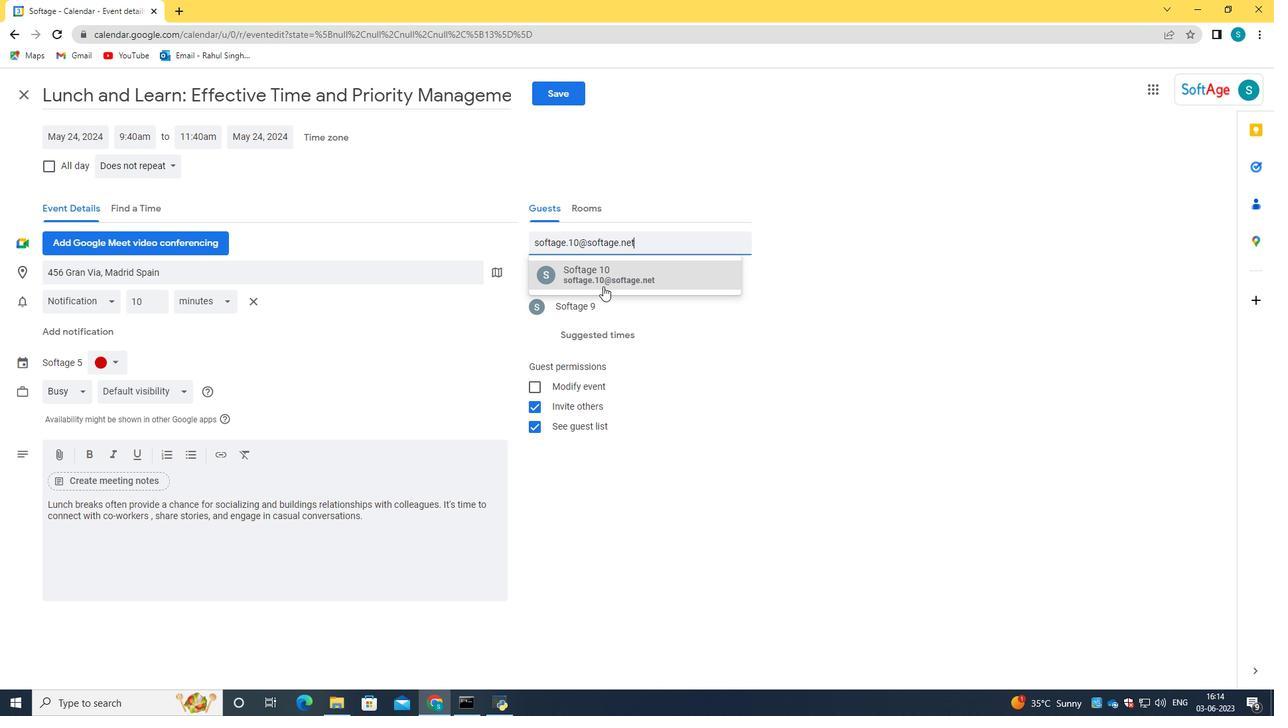 
Action: Mouse pressed left at (602, 286)
Screenshot: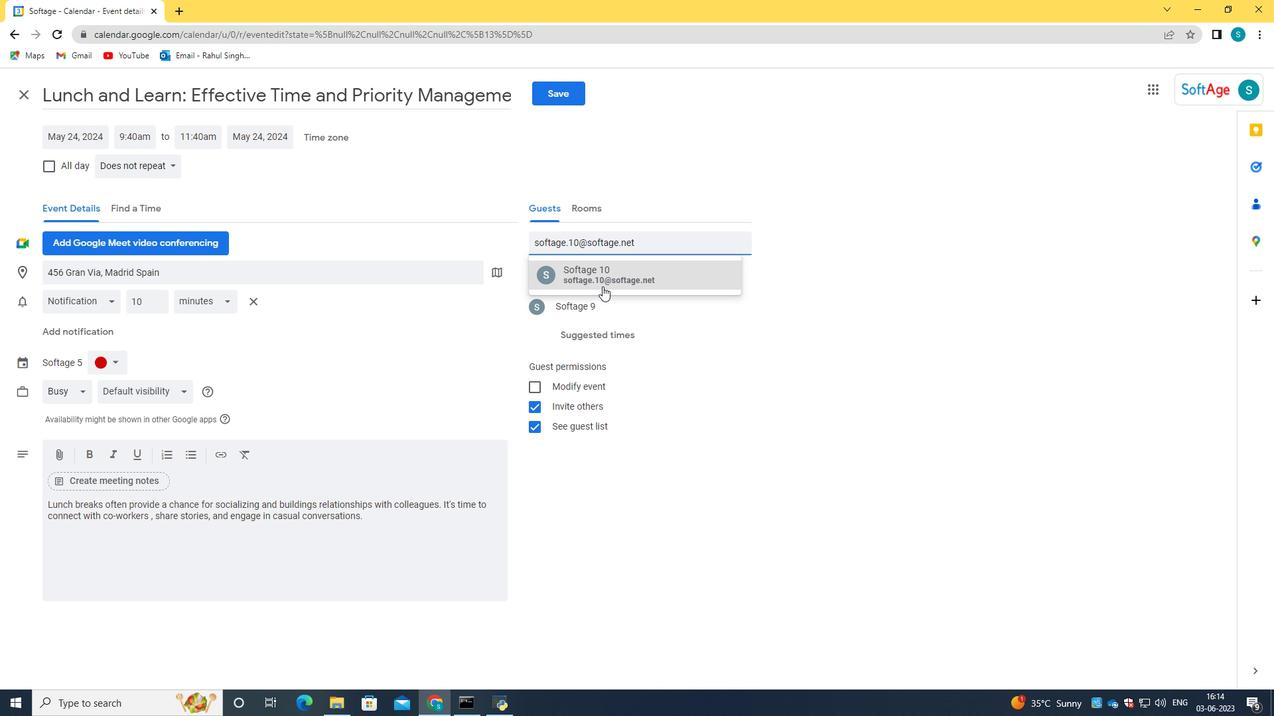 
Action: Mouse moved to (175, 170)
Screenshot: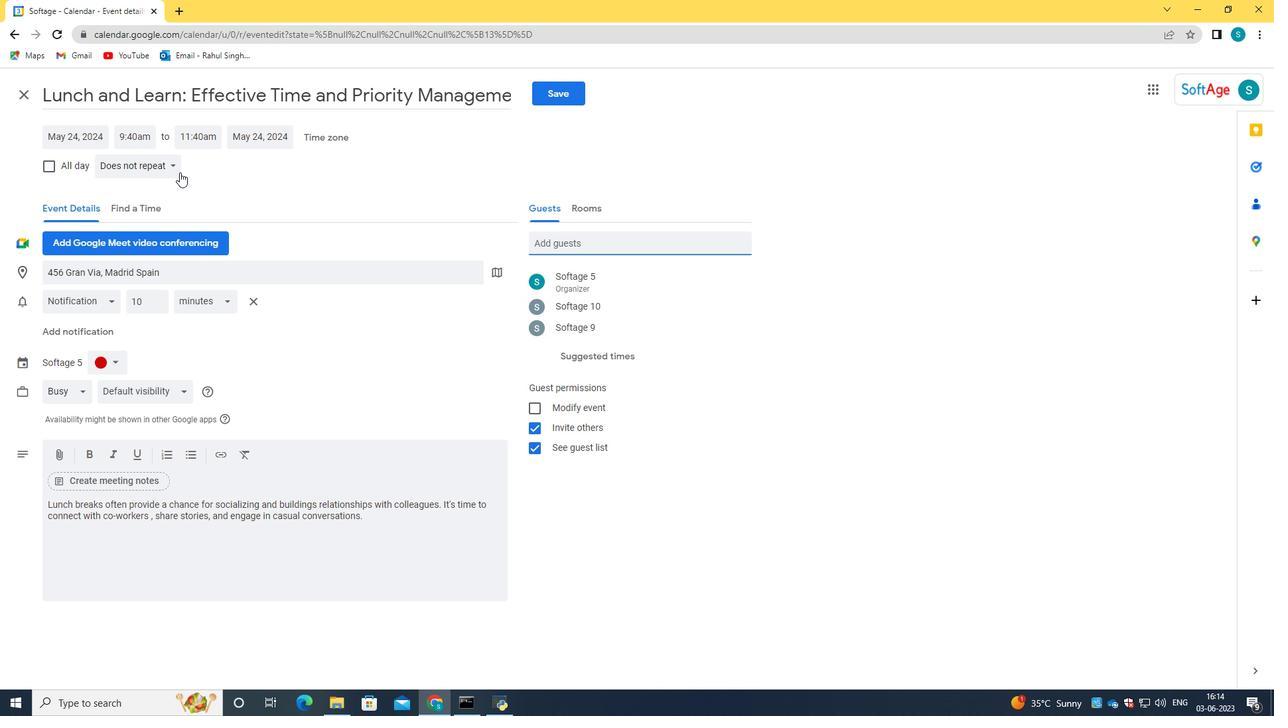 
Action: Mouse pressed left at (175, 170)
Screenshot: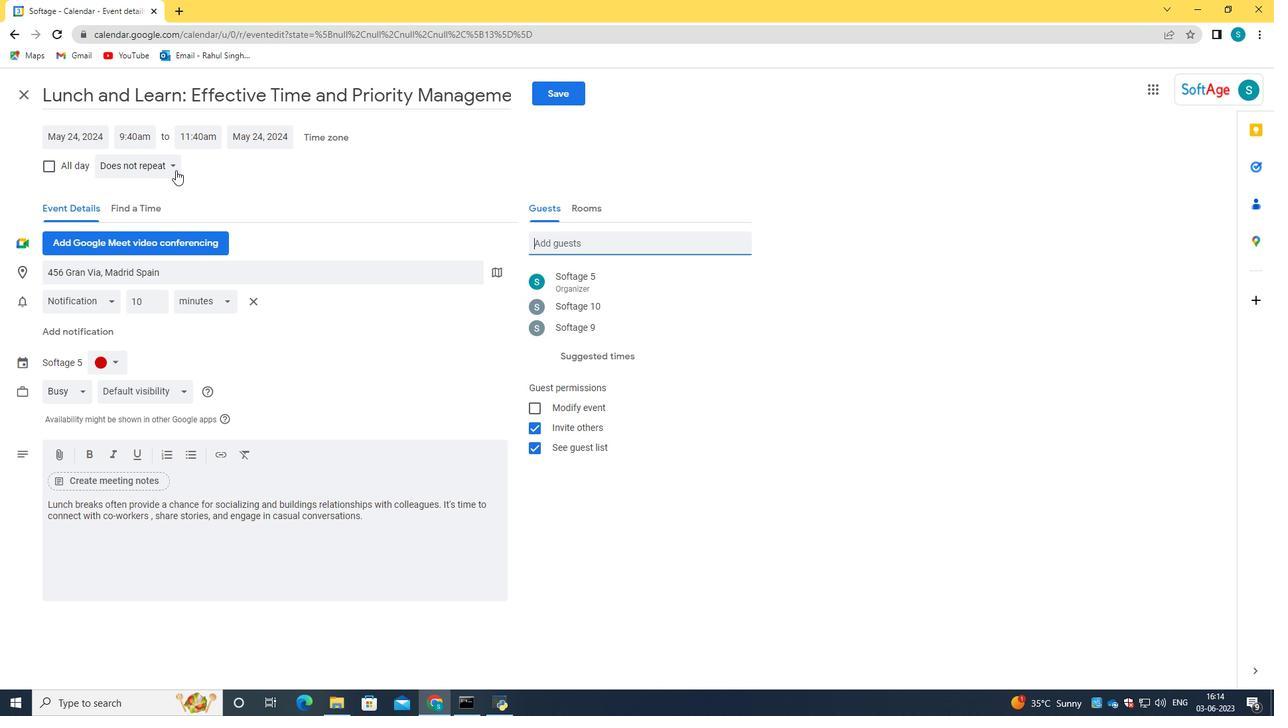 
Action: Mouse moved to (175, 291)
Screenshot: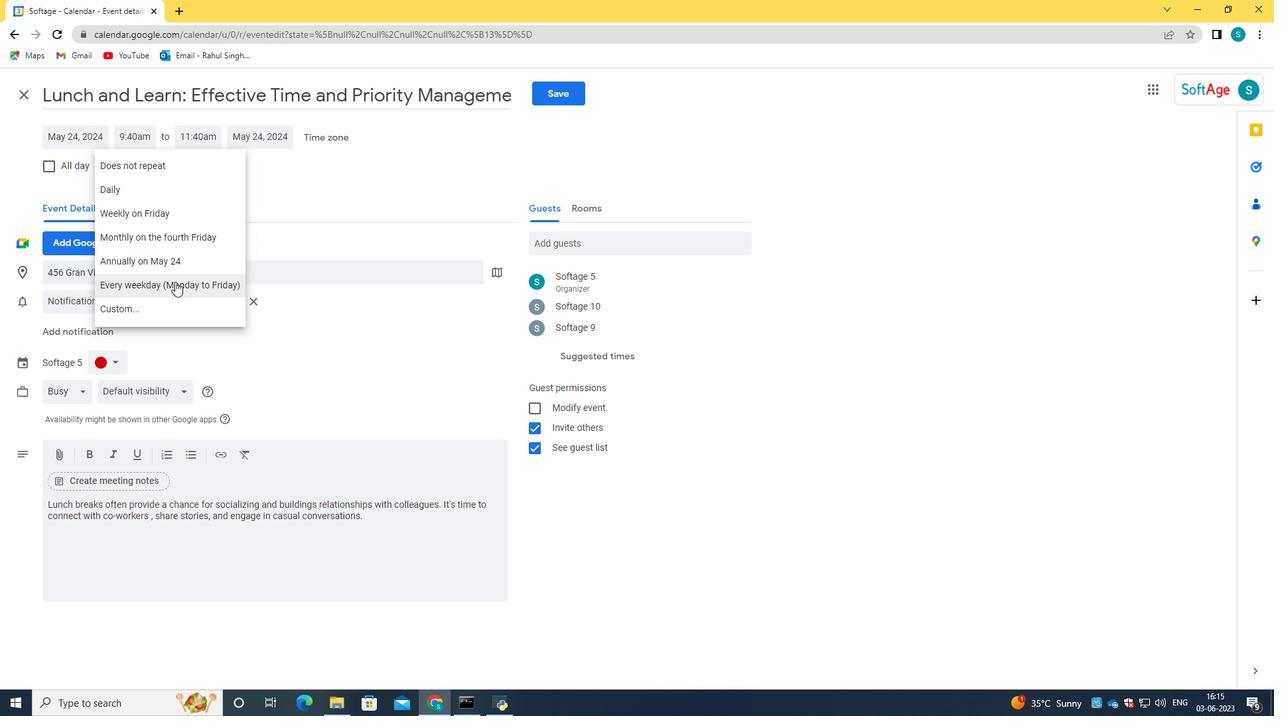 
Action: Mouse pressed left at (175, 291)
Screenshot: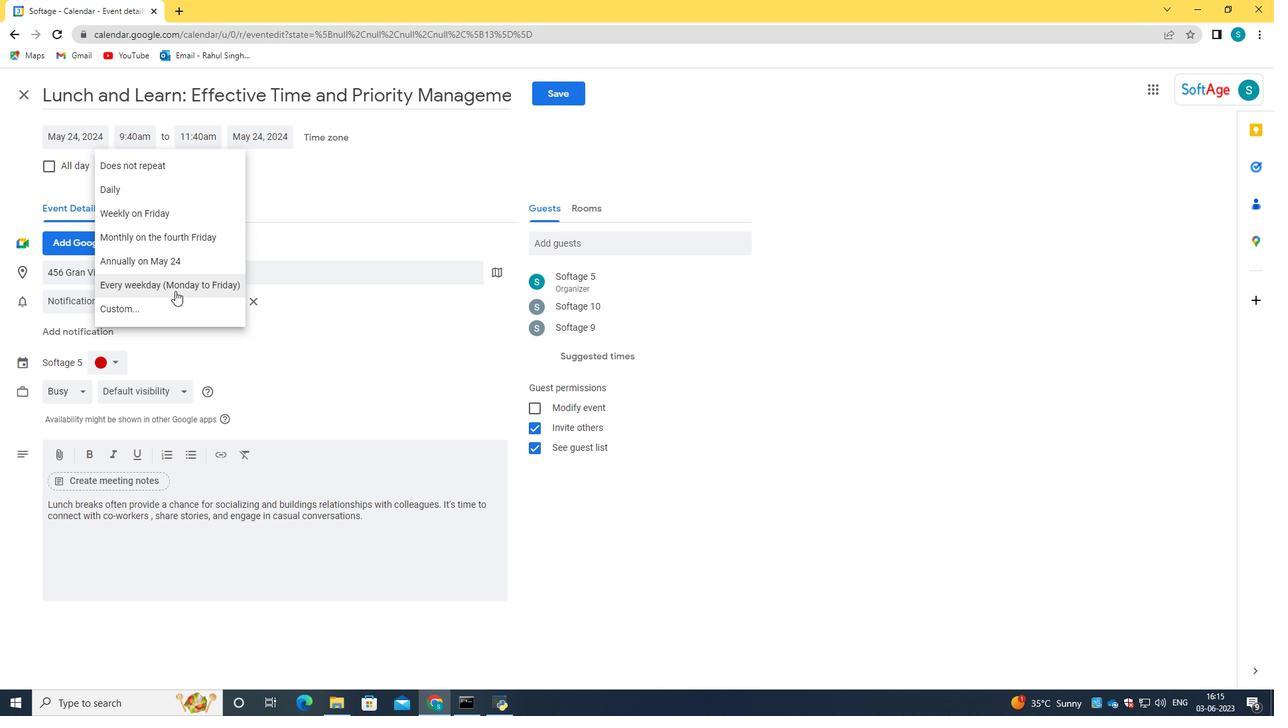
Action: Mouse moved to (572, 94)
Screenshot: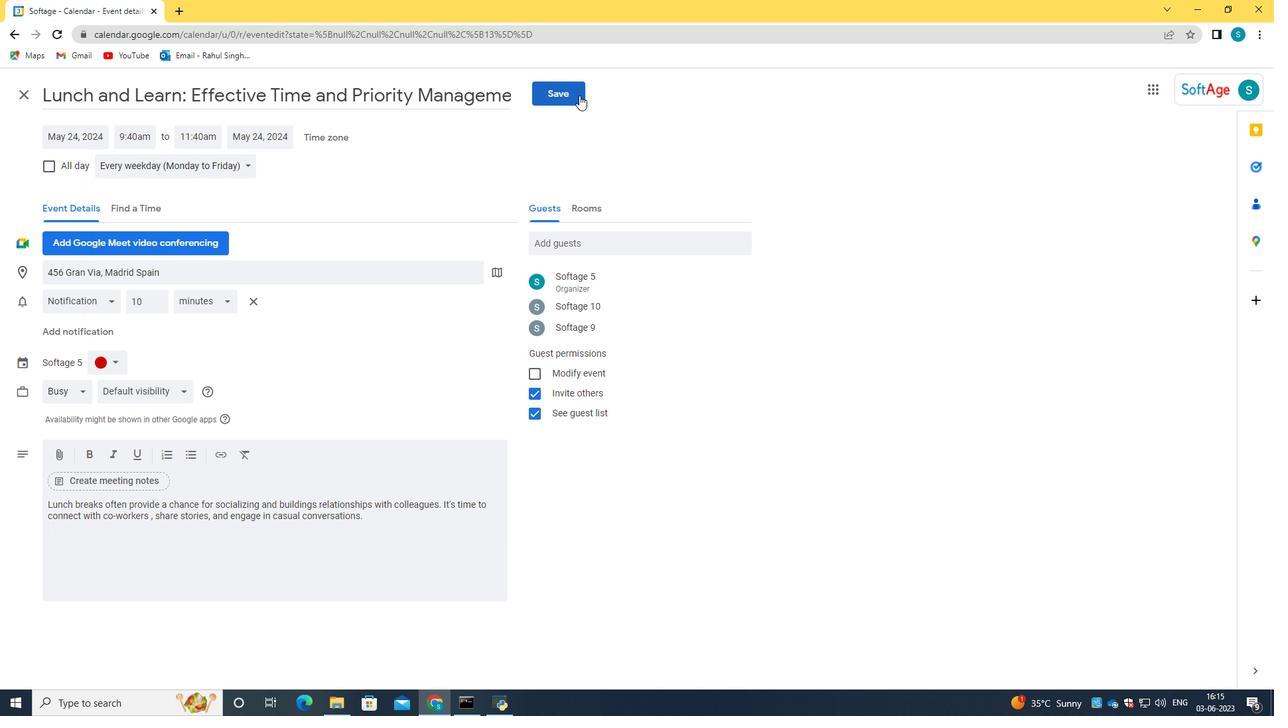 
Action: Mouse pressed left at (572, 94)
Screenshot: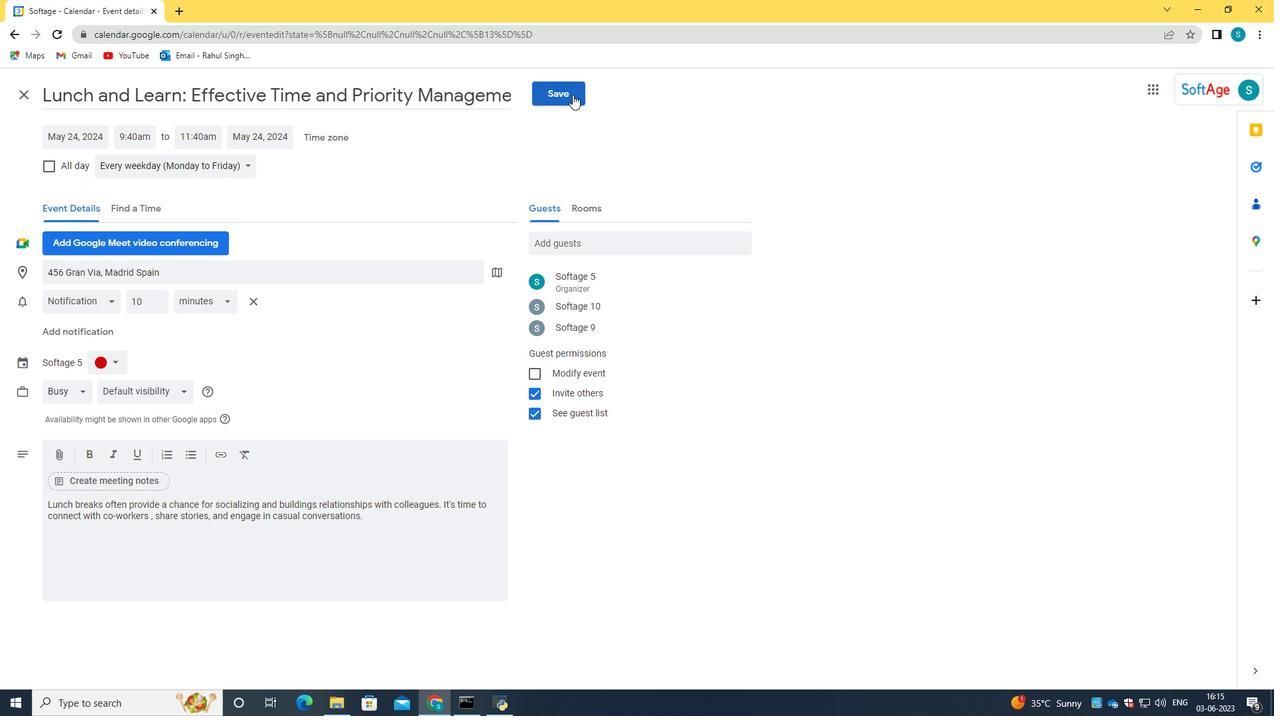 
Action: Mouse moved to (776, 415)
Screenshot: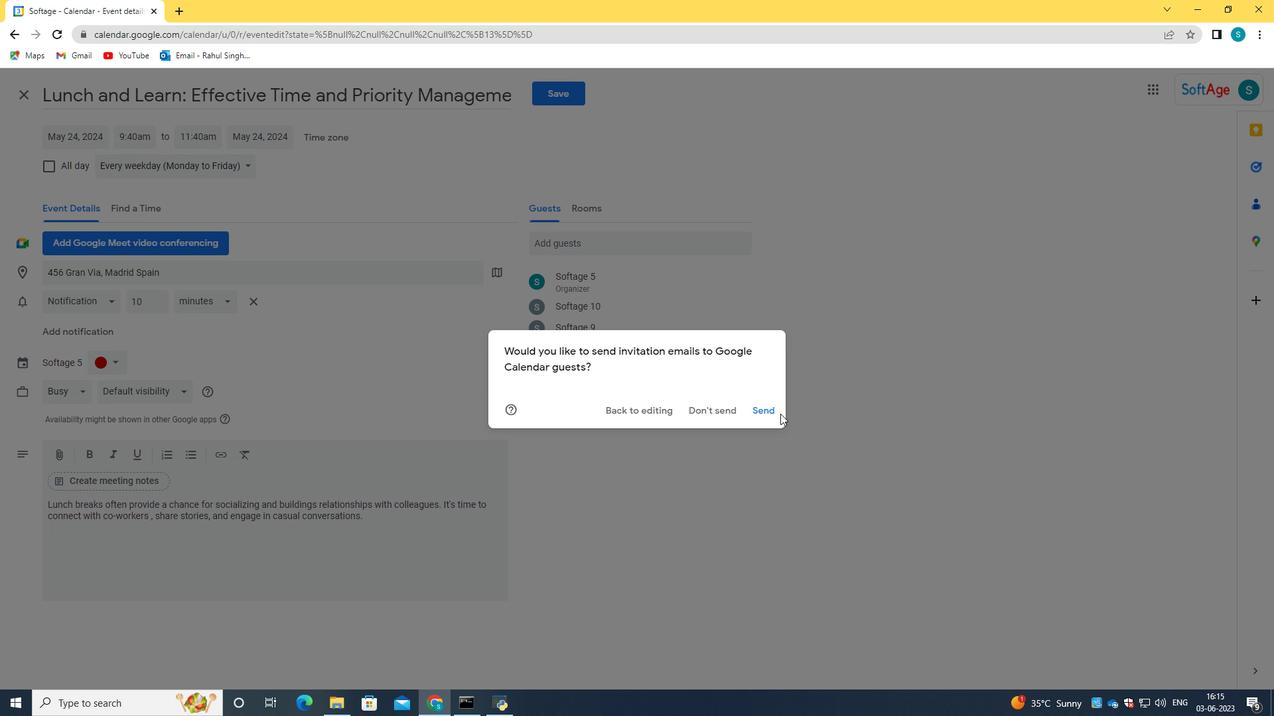 
Action: Mouse pressed left at (776, 415)
Screenshot: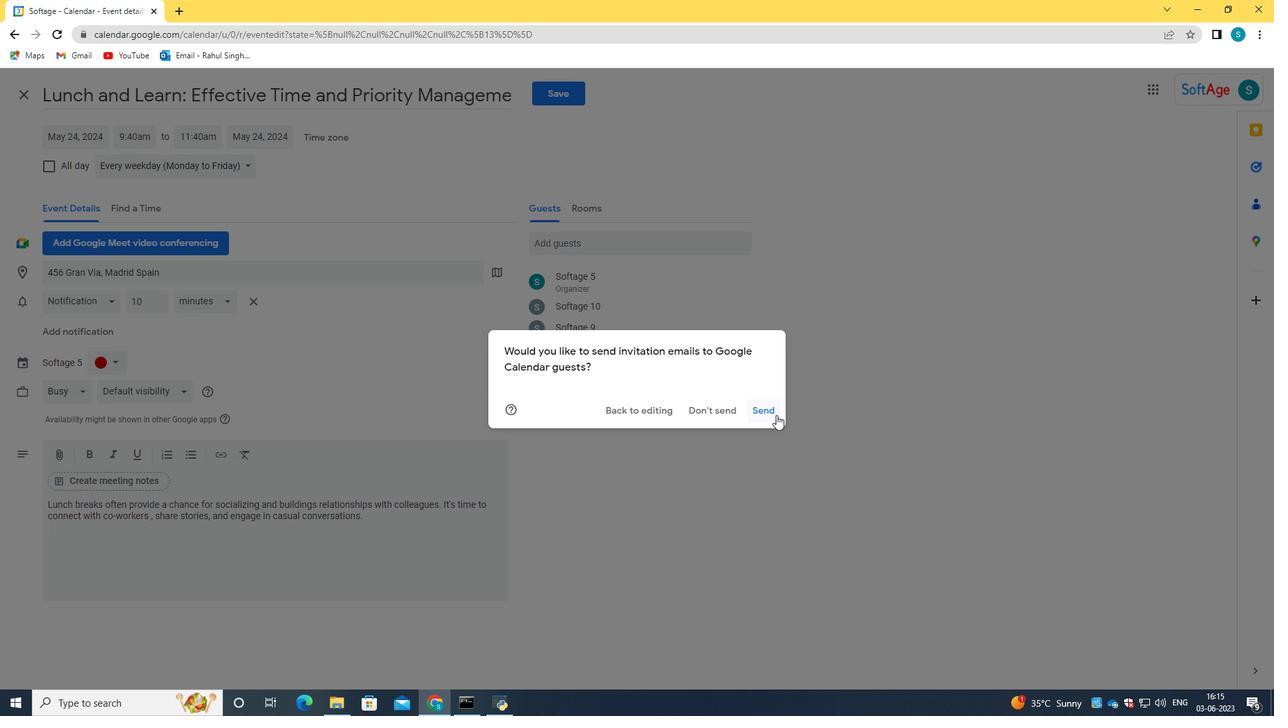 
Action: Mouse moved to (775, 415)
Screenshot: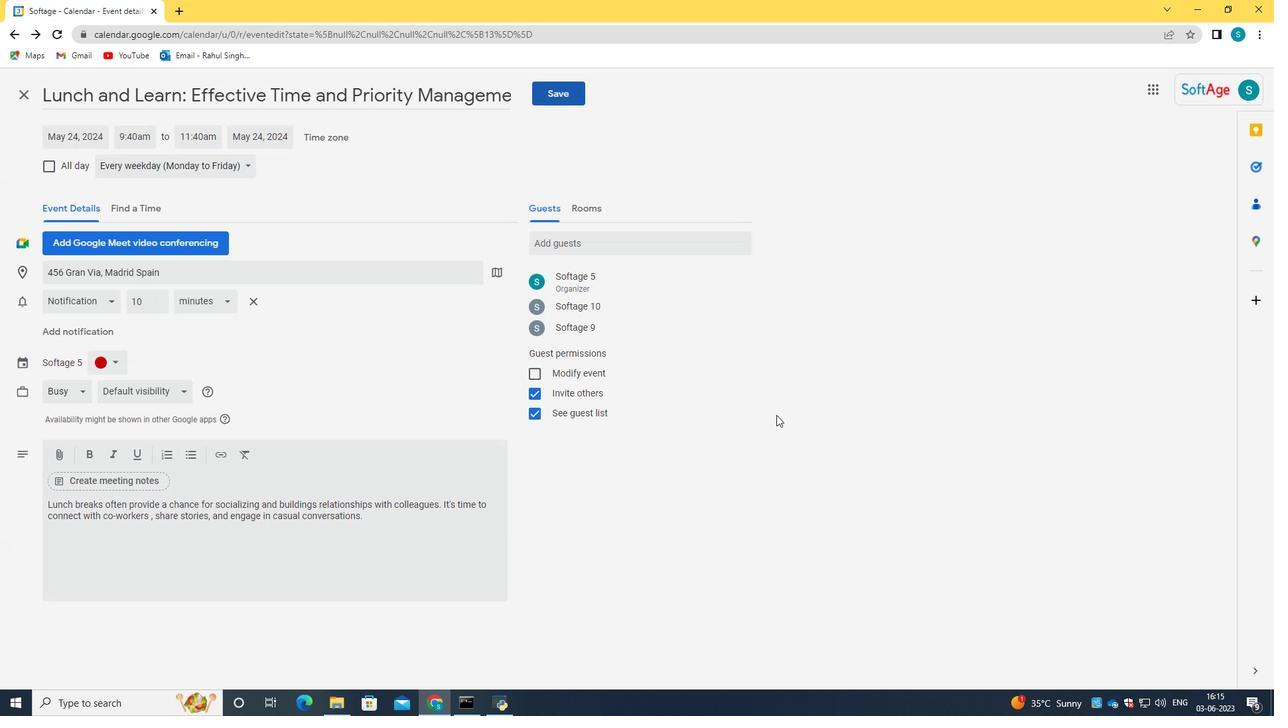 
